 Task: Get information about  a Redfin agent in Denver, Colorado, for assistance in finding a property with mountain views and proximity to hiking trails.
Action: Mouse moved to (258, 218)
Screenshot: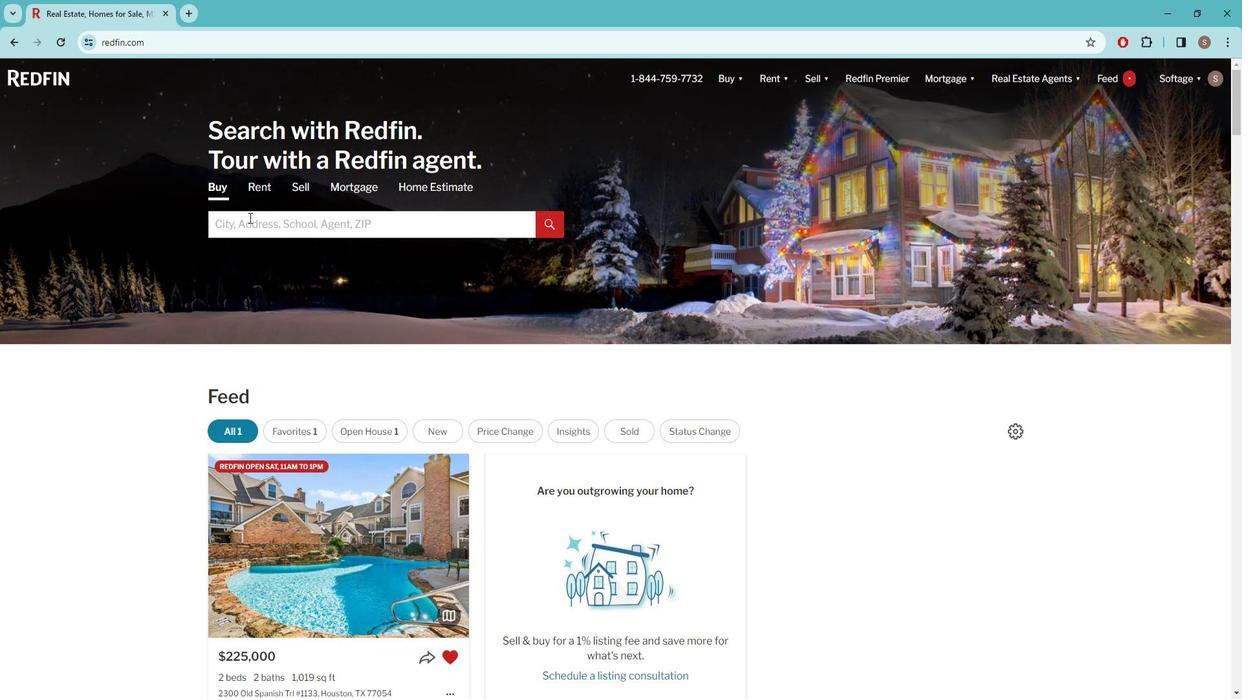 
Action: Mouse pressed left at (258, 218)
Screenshot: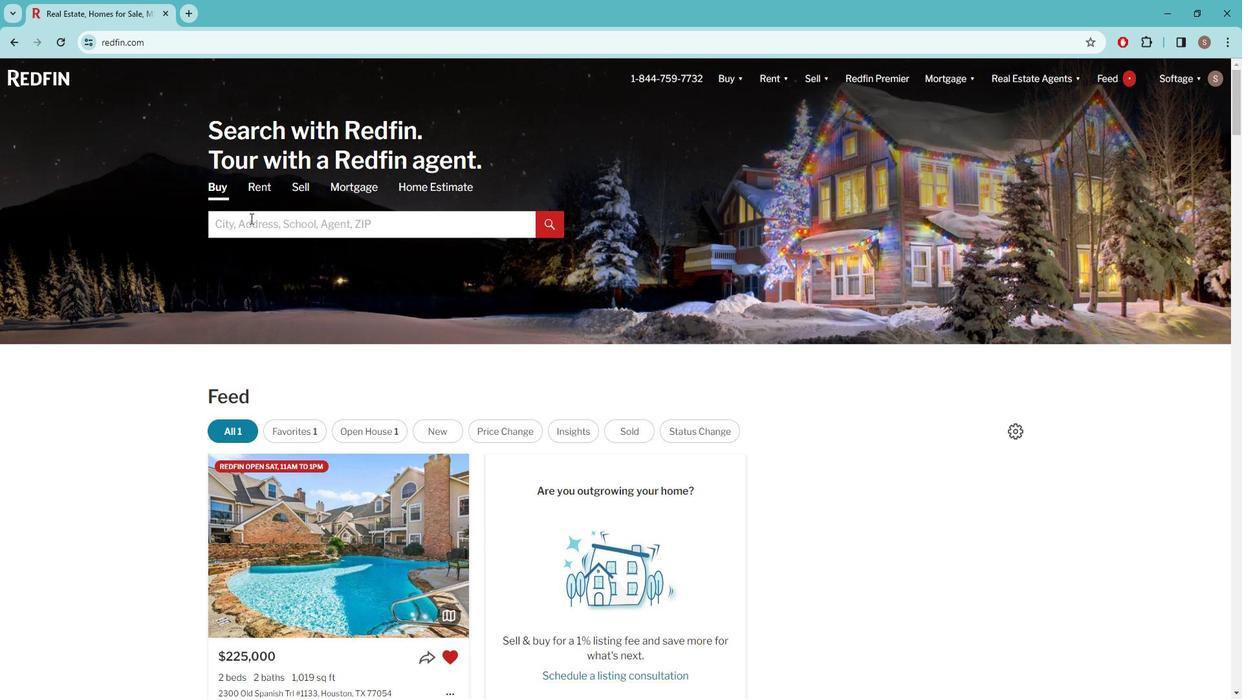 
Action: Key pressed d<Key.caps_lock>ENVER
Screenshot: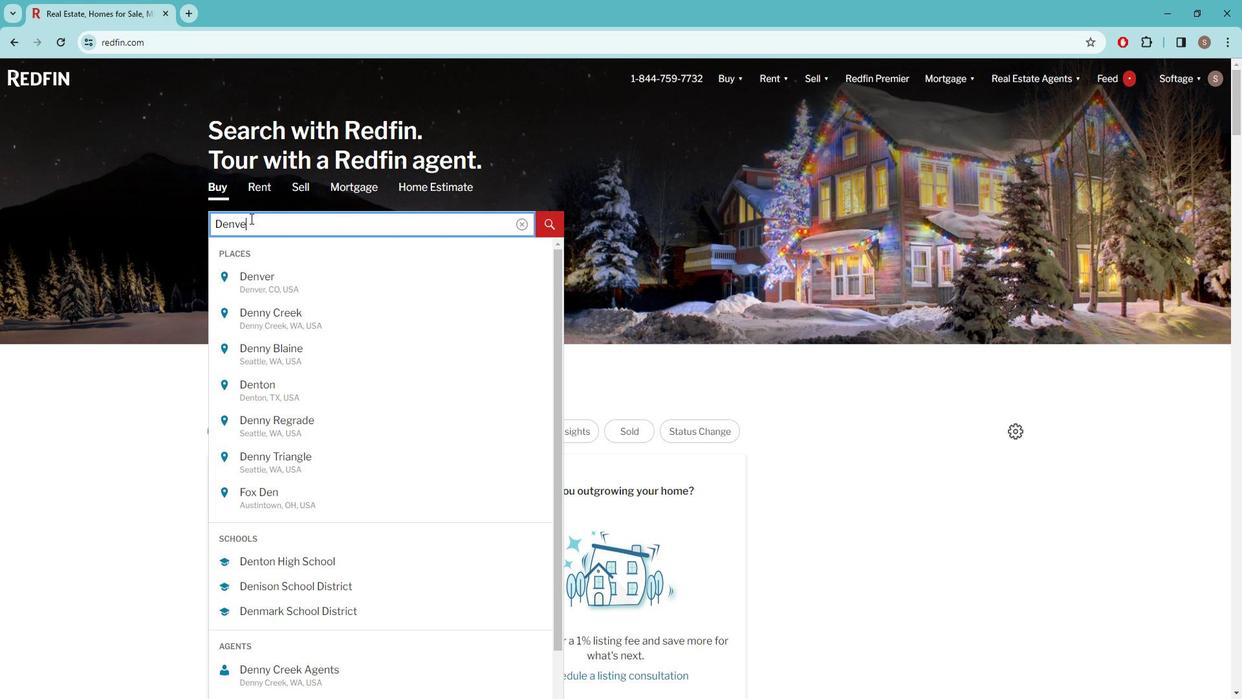
Action: Mouse moved to (271, 271)
Screenshot: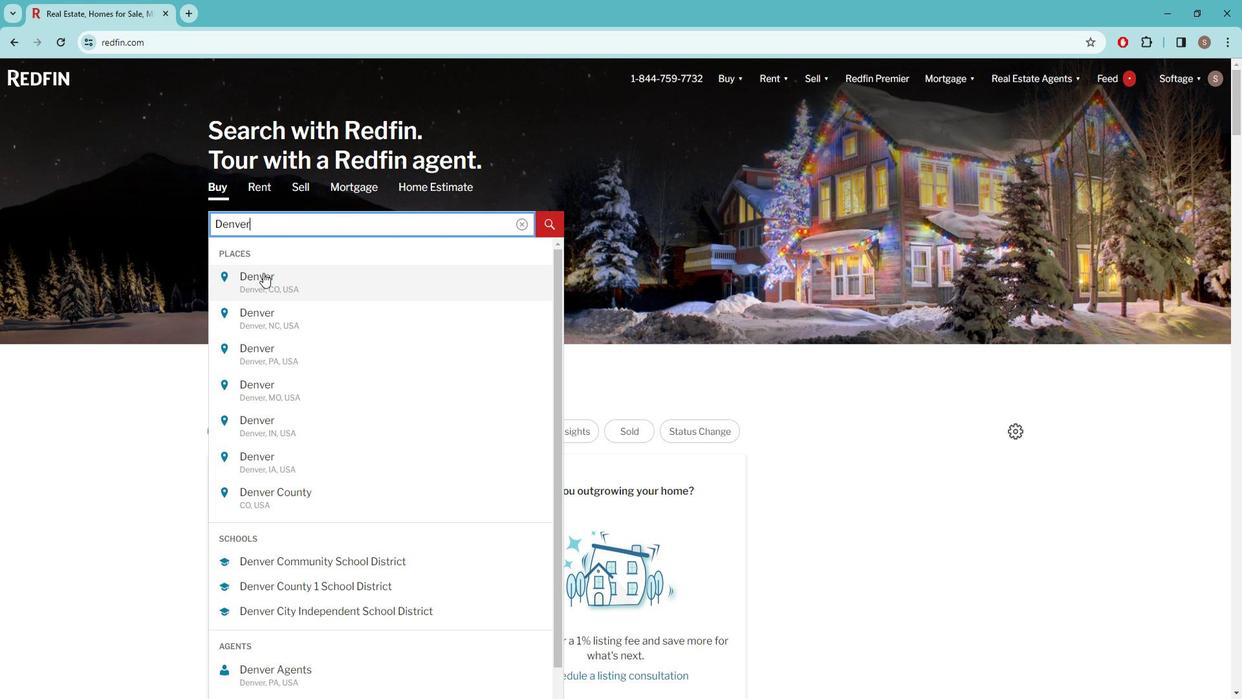 
Action: Mouse pressed left at (271, 271)
Screenshot: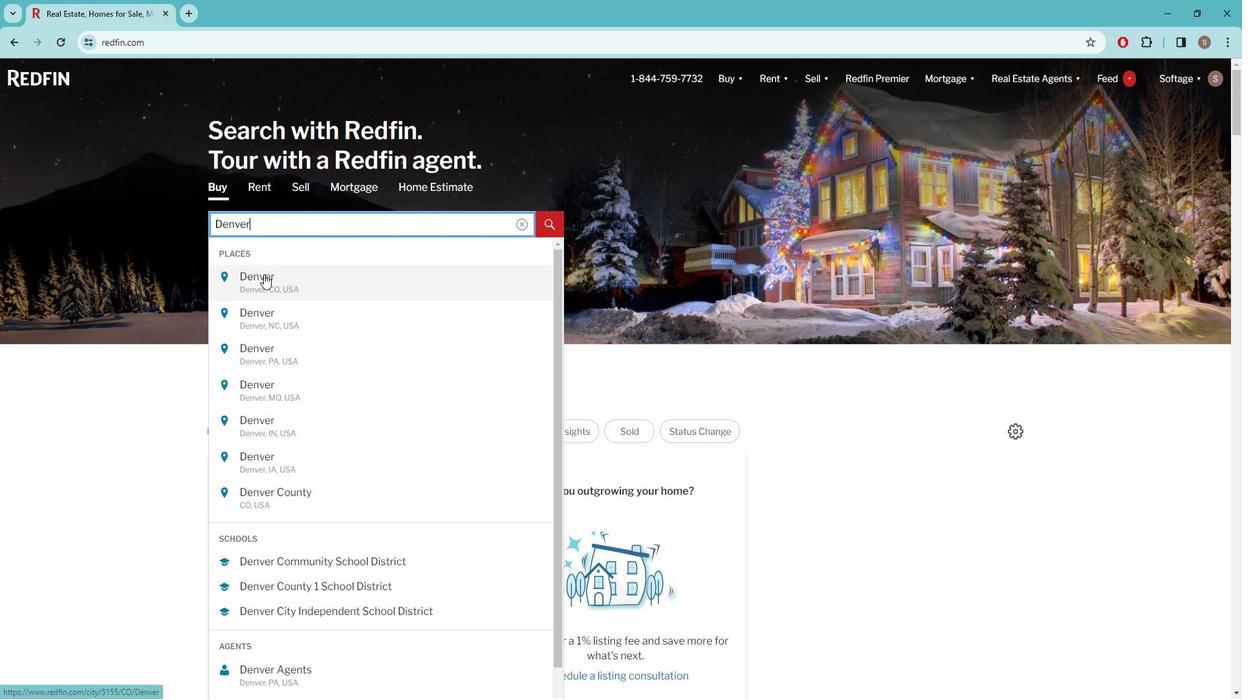 
Action: Mouse moved to (1096, 160)
Screenshot: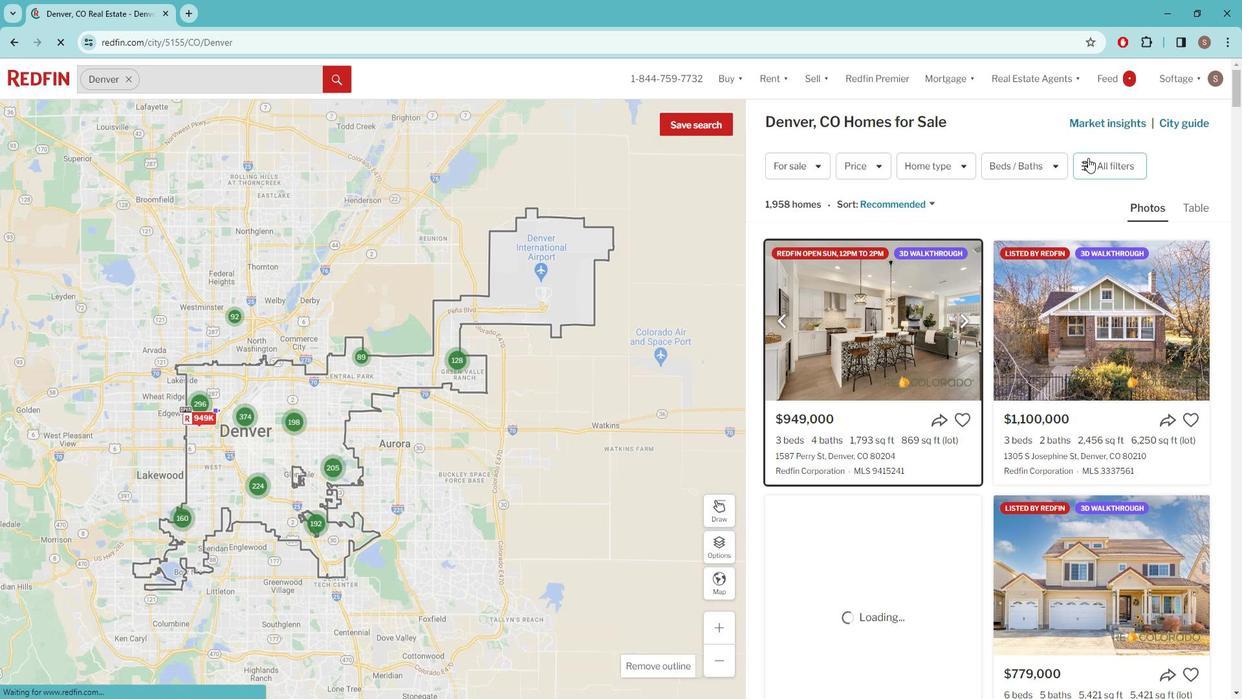 
Action: Mouse pressed left at (1096, 160)
Screenshot: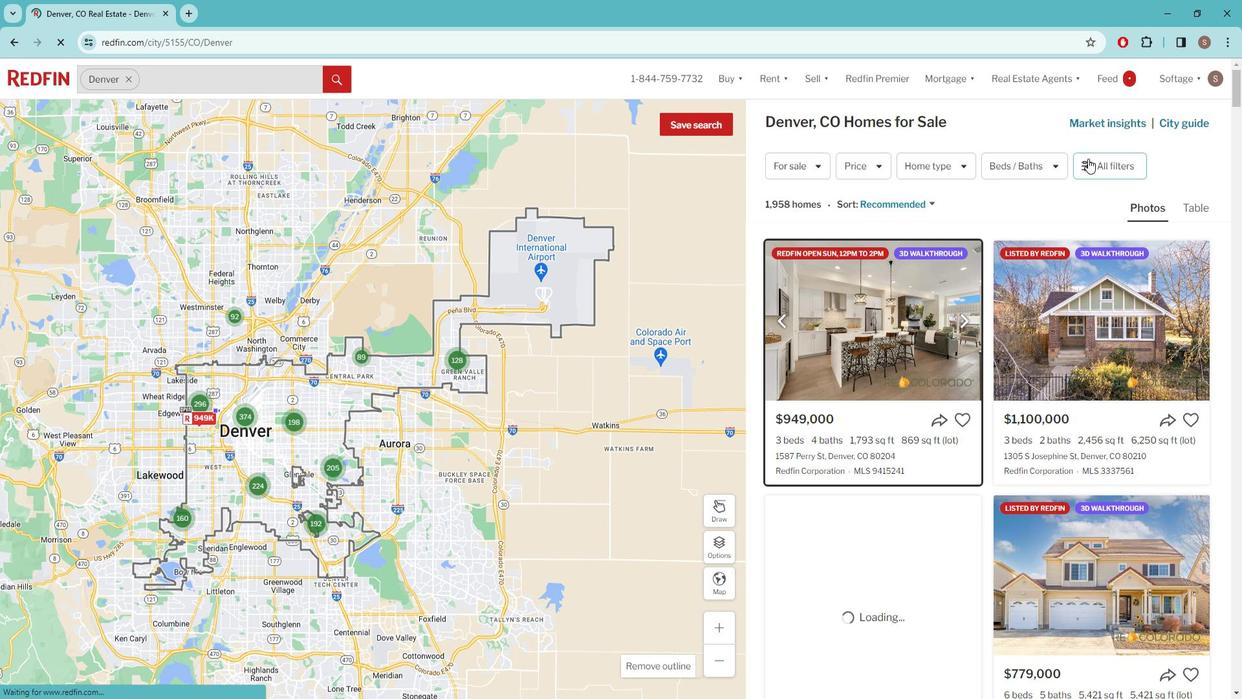 
Action: Mouse pressed left at (1096, 160)
Screenshot: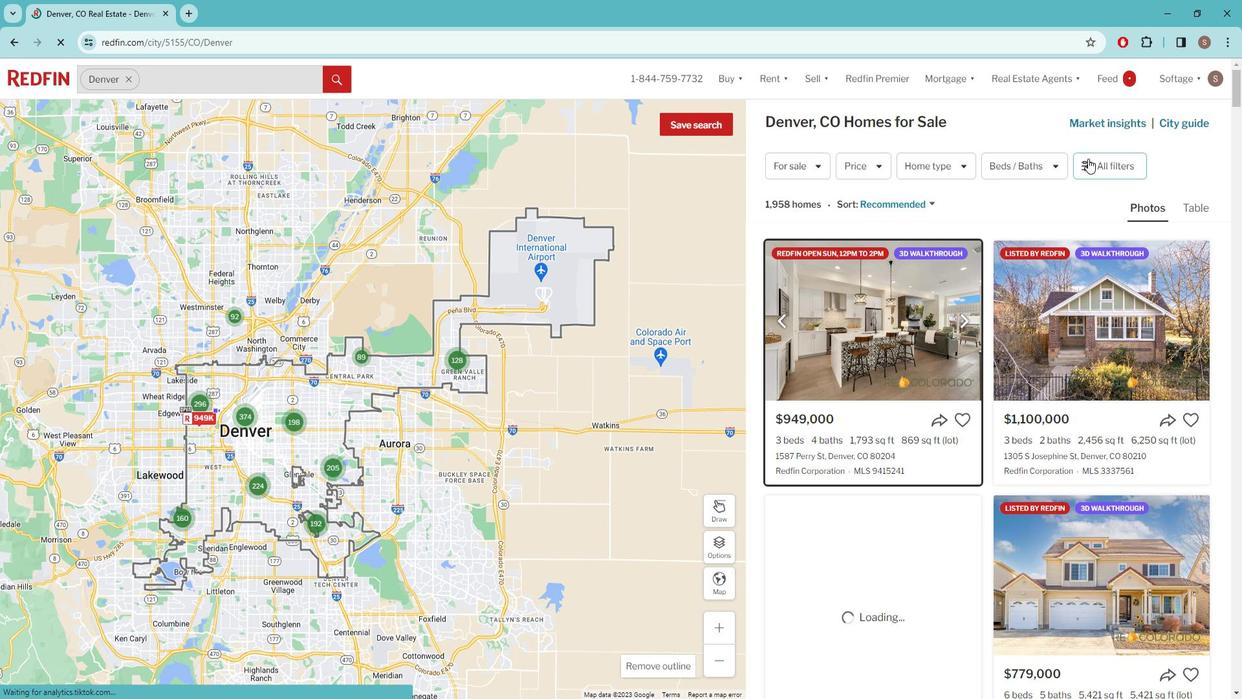 
Action: Mouse pressed left at (1096, 160)
Screenshot: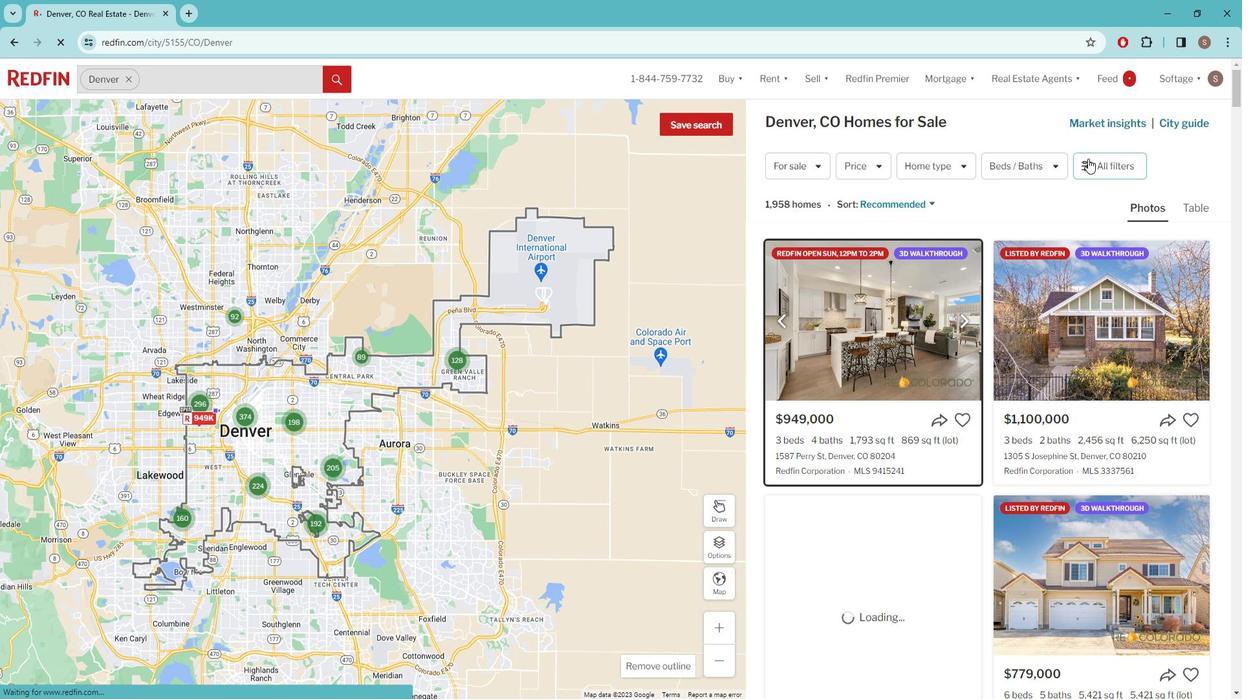 
Action: Mouse pressed left at (1096, 160)
Screenshot: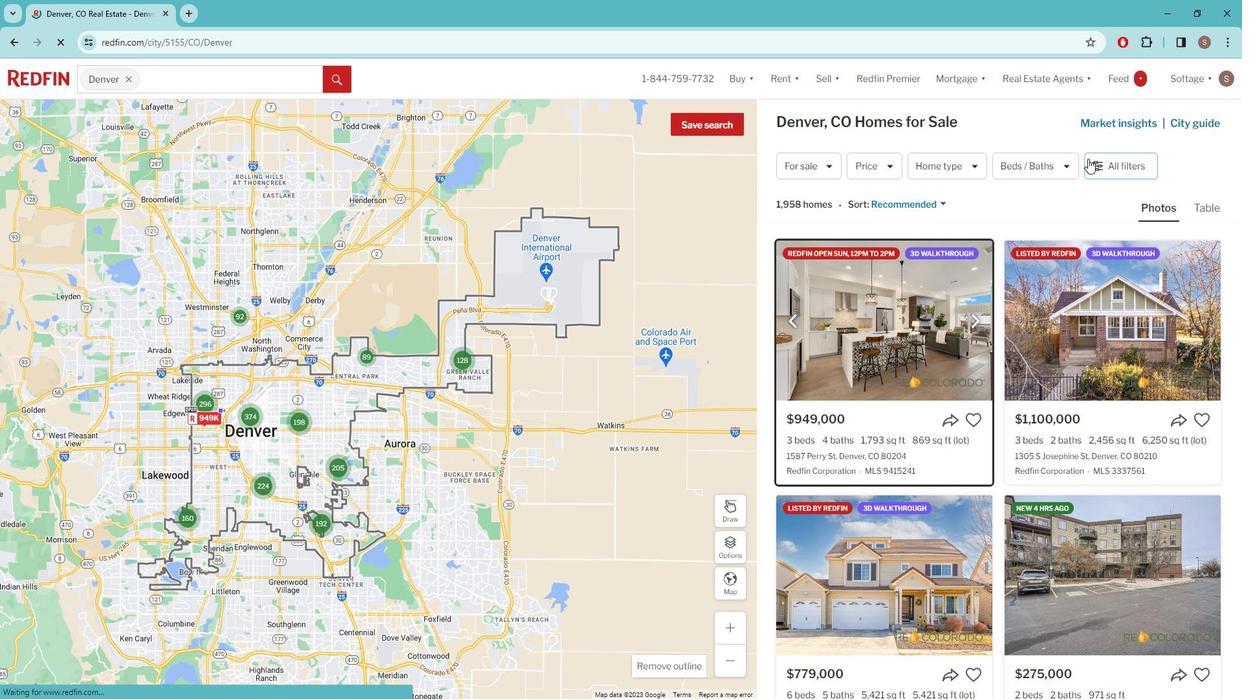 
Action: Mouse moved to (1100, 160)
Screenshot: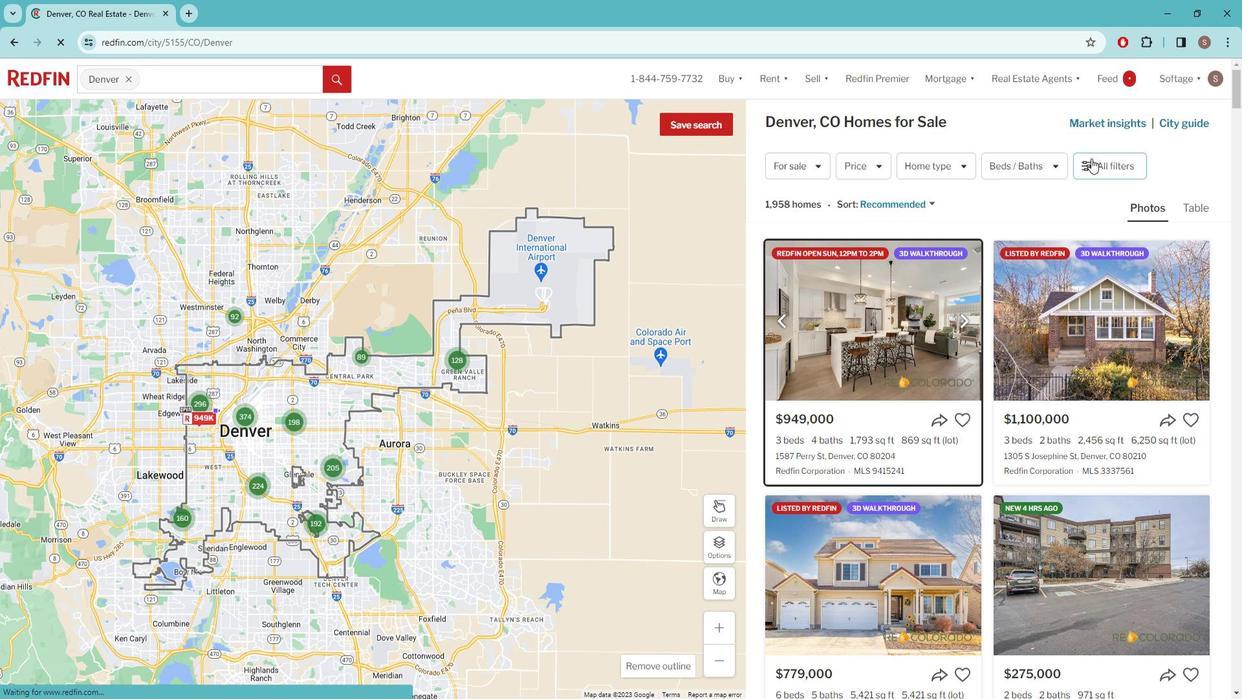 
Action: Mouse pressed left at (1100, 160)
Screenshot: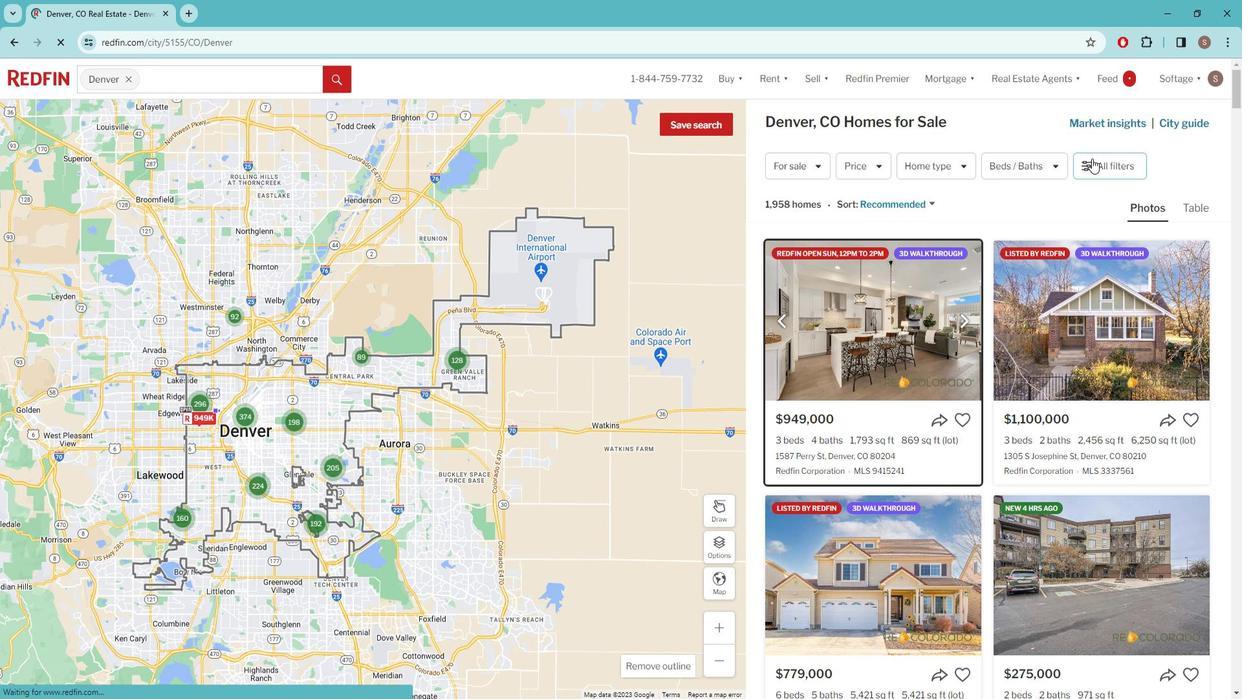 
Action: Mouse moved to (1067, 212)
Screenshot: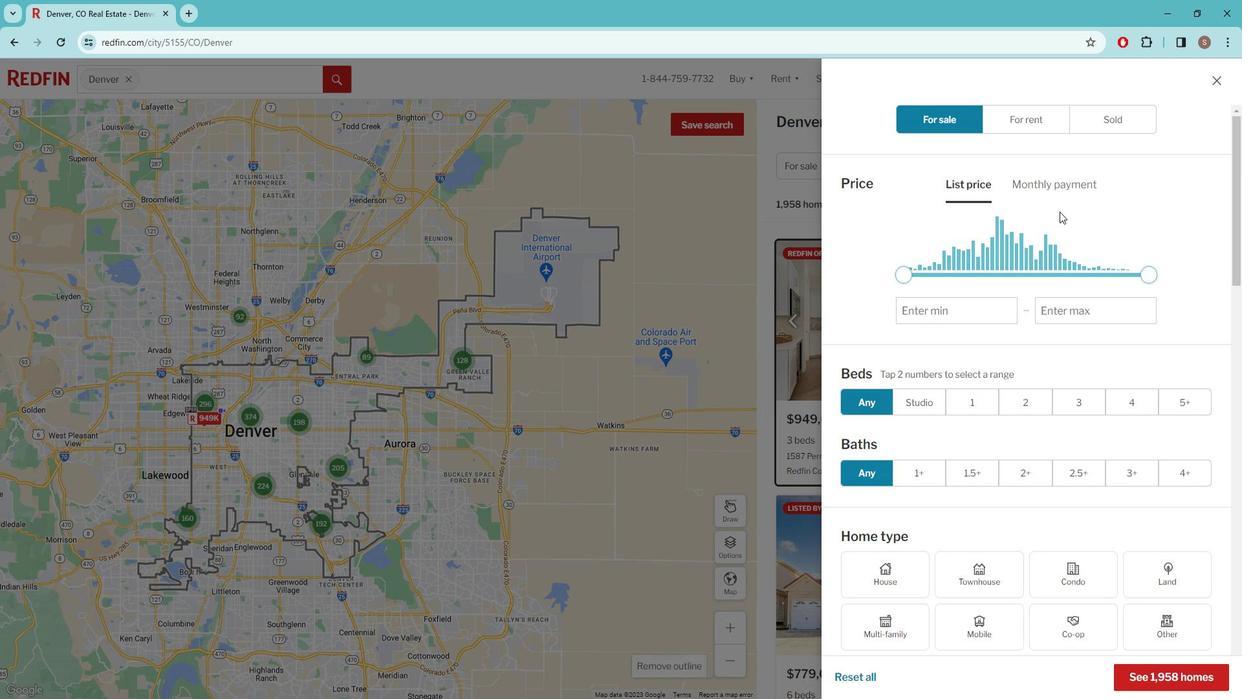 
Action: Mouse scrolled (1067, 211) with delta (0, 0)
Screenshot: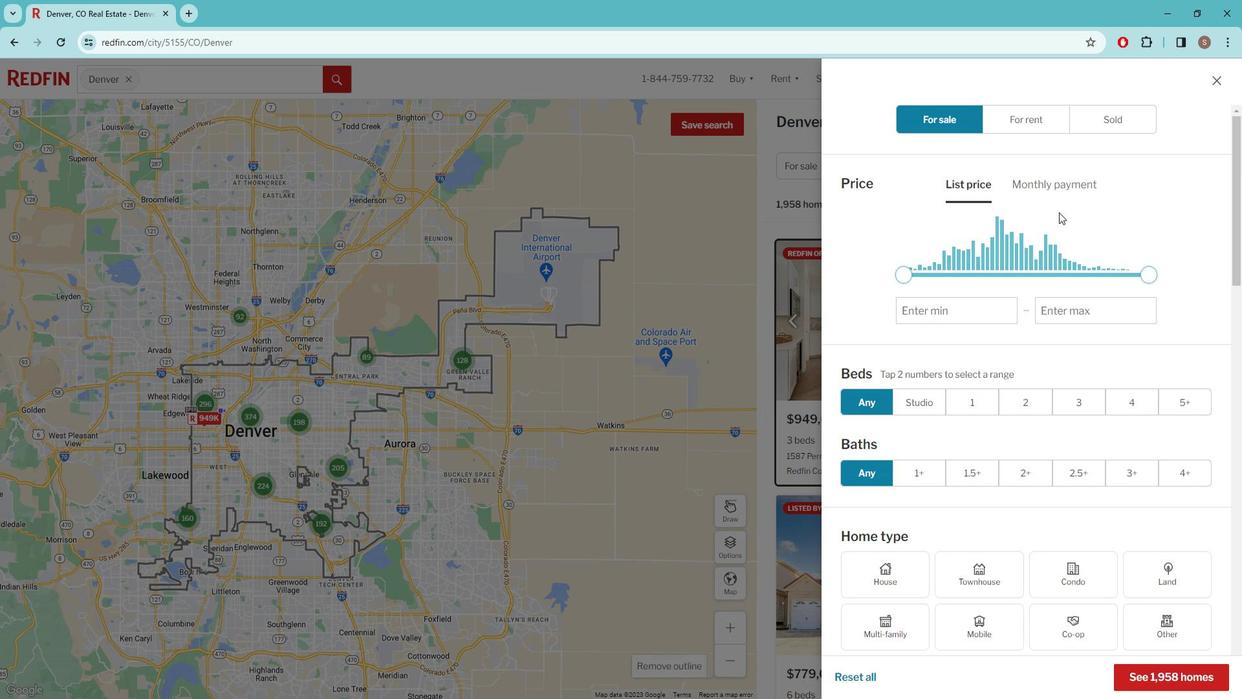 
Action: Mouse scrolled (1067, 211) with delta (0, 0)
Screenshot: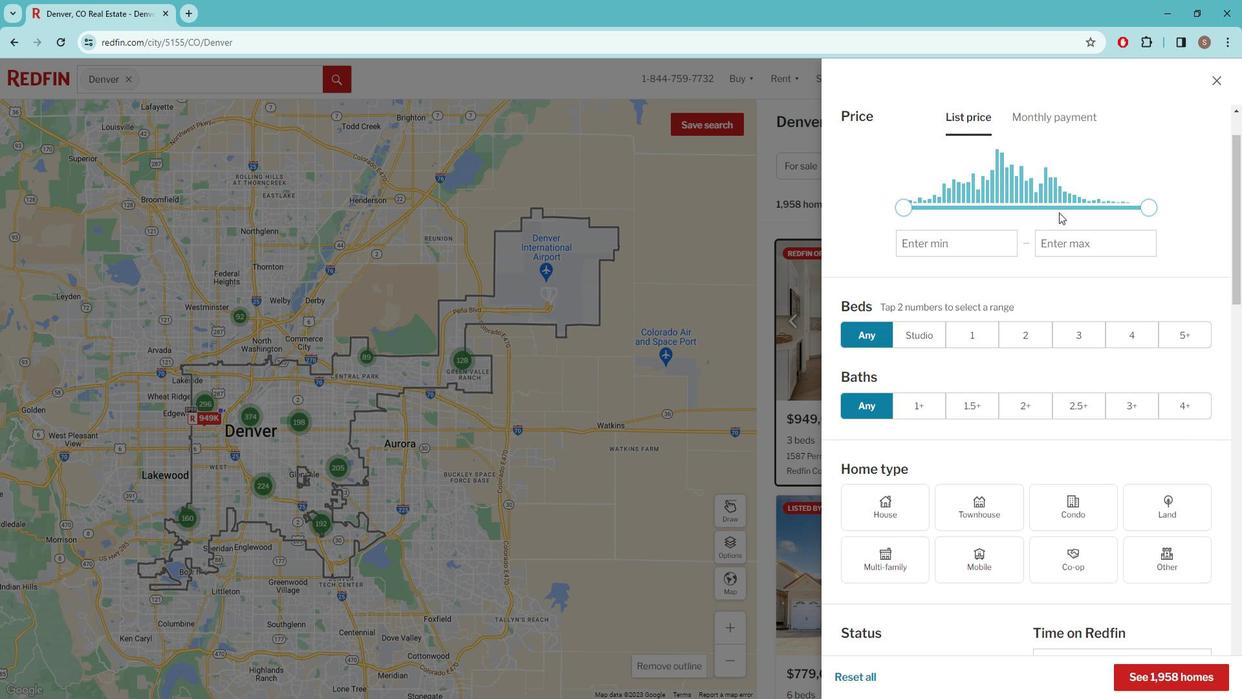 
Action: Mouse moved to (1041, 288)
Screenshot: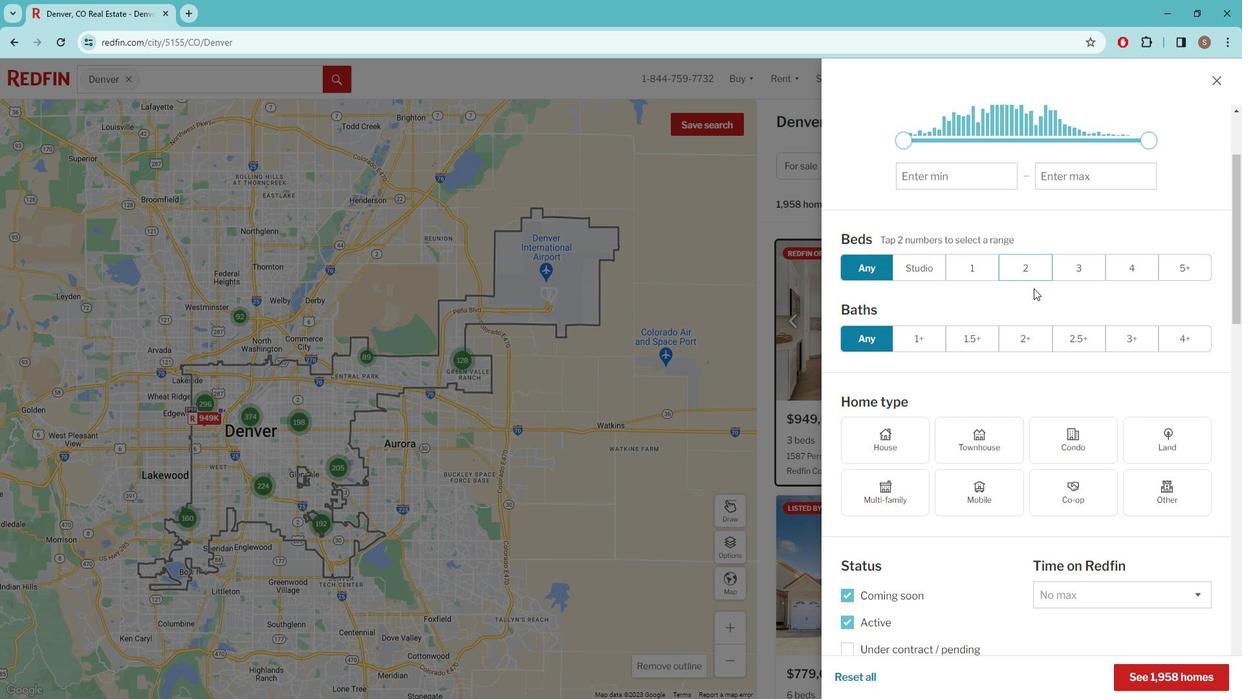 
Action: Mouse scrolled (1041, 287) with delta (0, 0)
Screenshot: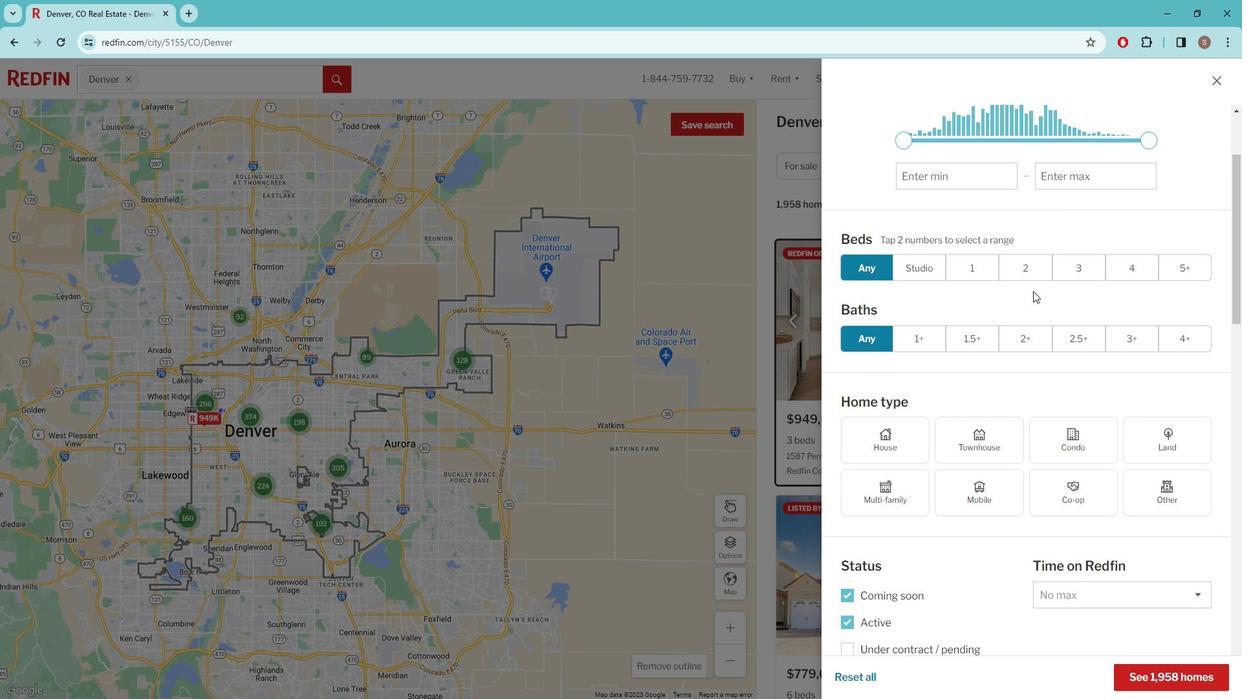 
Action: Mouse scrolled (1041, 287) with delta (0, 0)
Screenshot: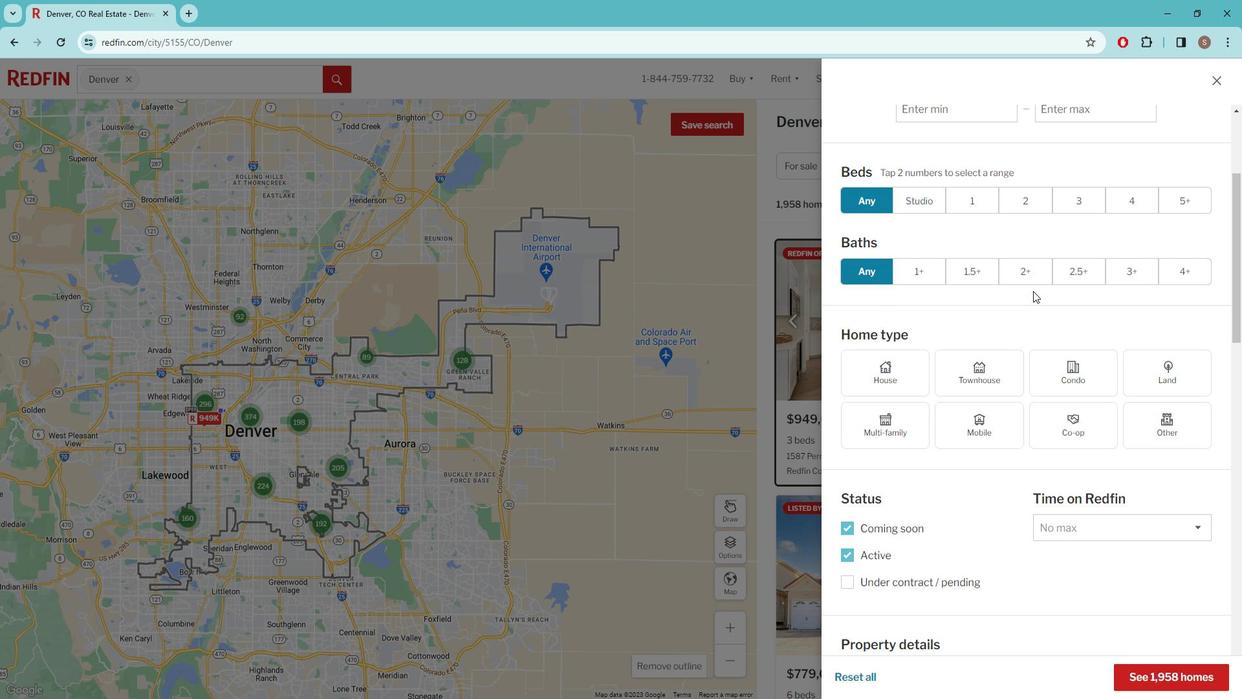 
Action: Mouse scrolled (1041, 287) with delta (0, 0)
Screenshot: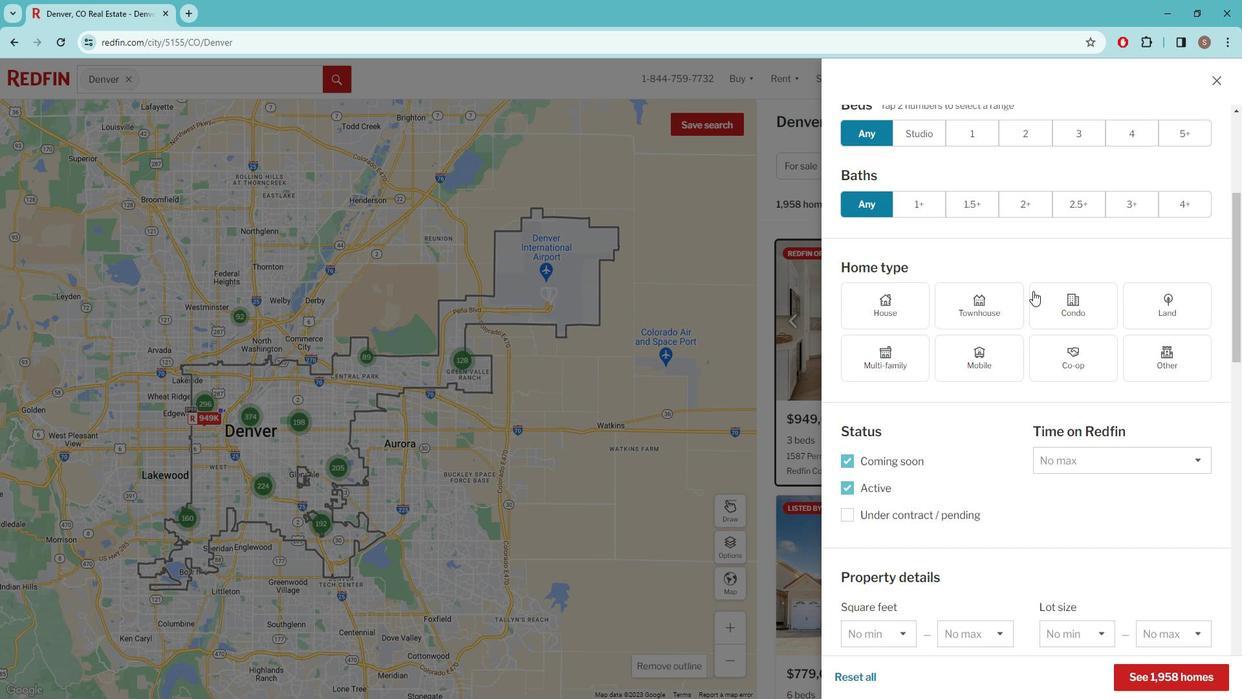 
Action: Mouse scrolled (1041, 287) with delta (0, 0)
Screenshot: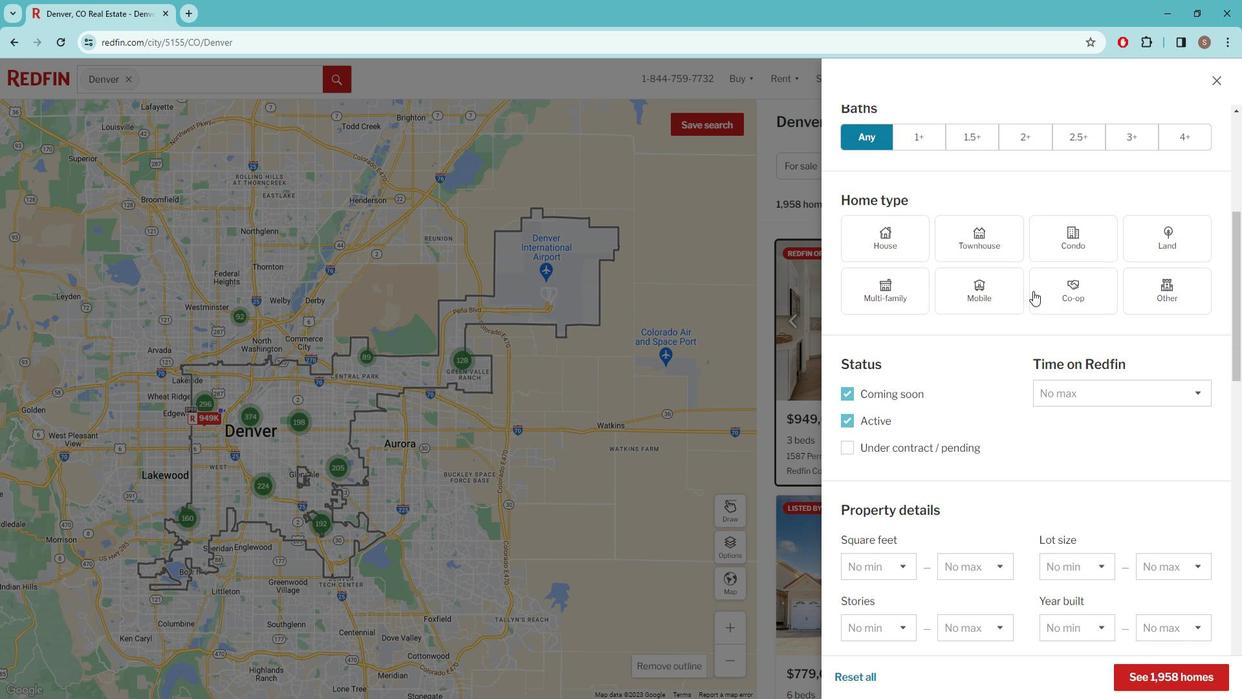 
Action: Mouse scrolled (1041, 287) with delta (0, 0)
Screenshot: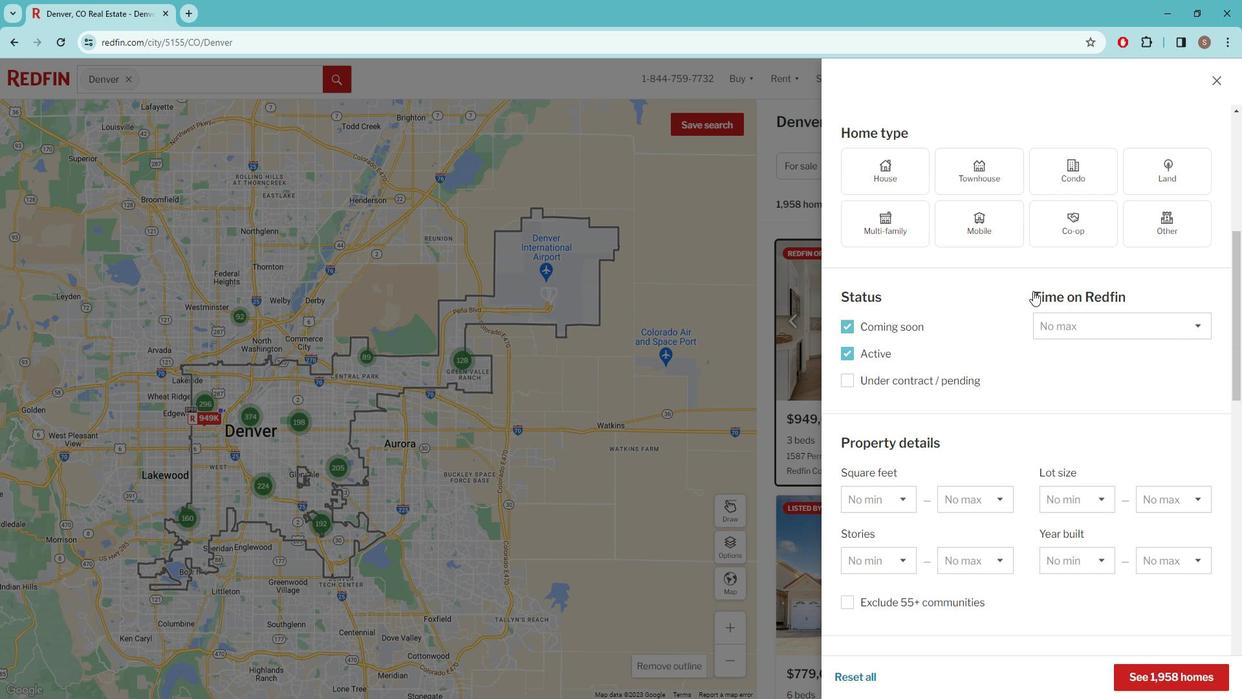 
Action: Mouse scrolled (1041, 287) with delta (0, 0)
Screenshot: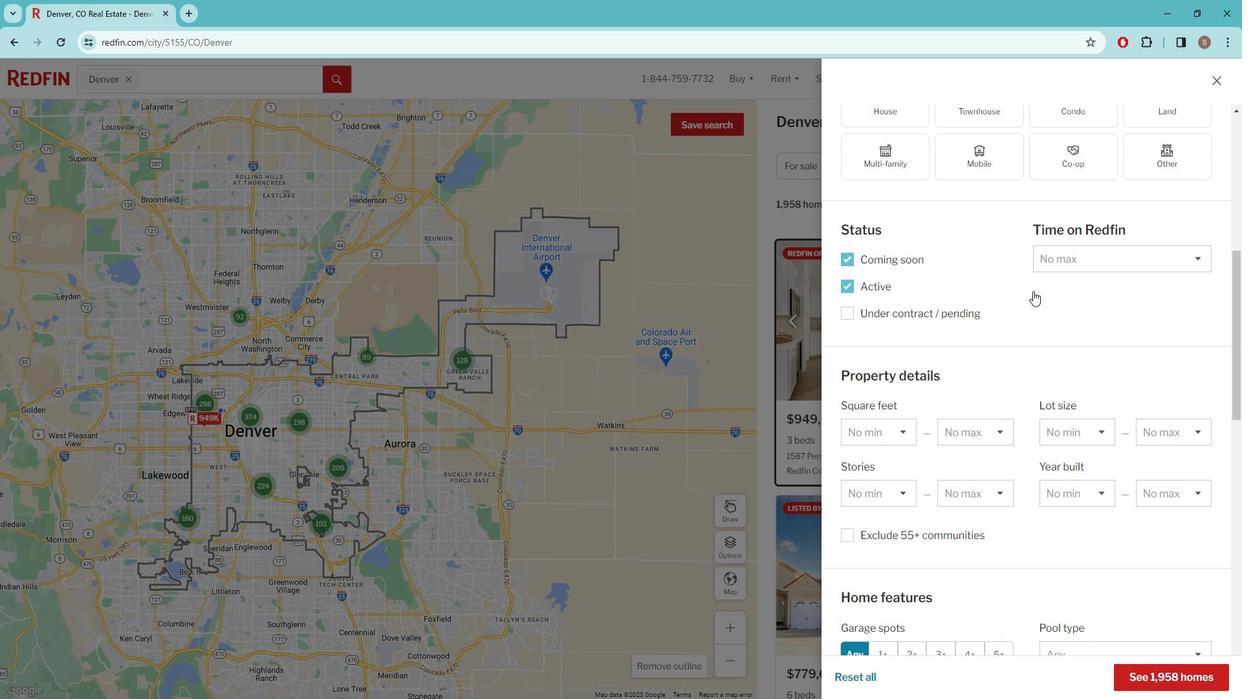 
Action: Mouse scrolled (1041, 287) with delta (0, 0)
Screenshot: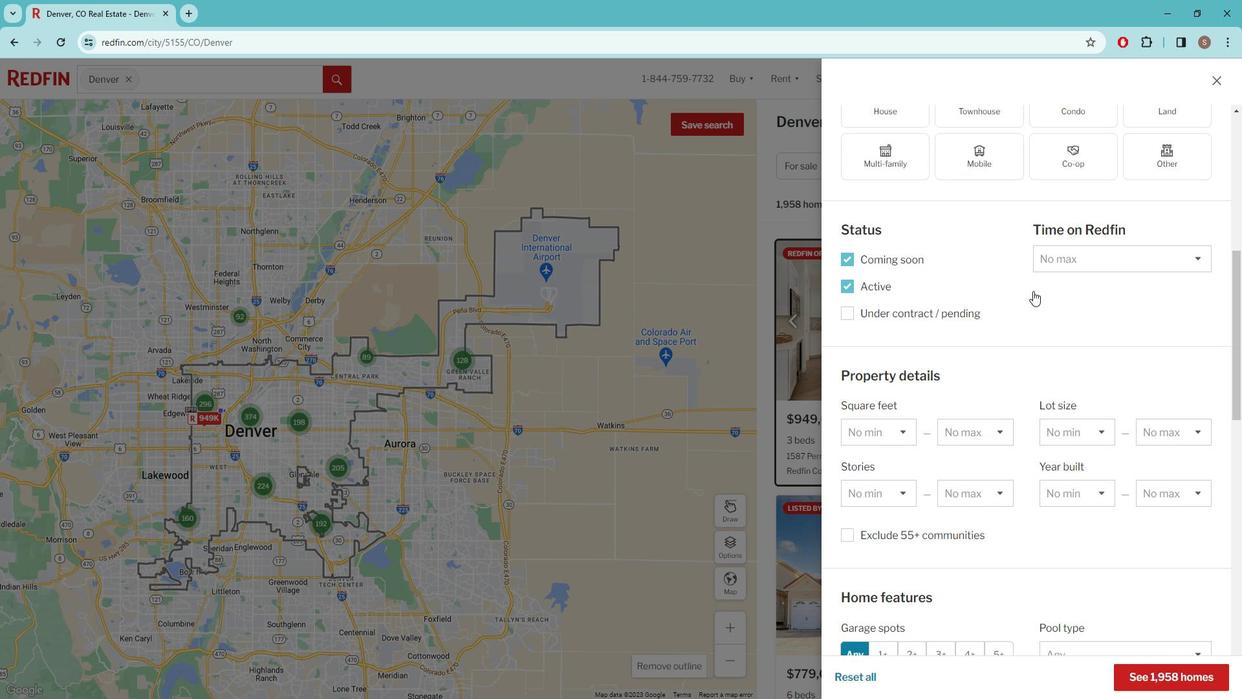 
Action: Mouse scrolled (1041, 287) with delta (0, 0)
Screenshot: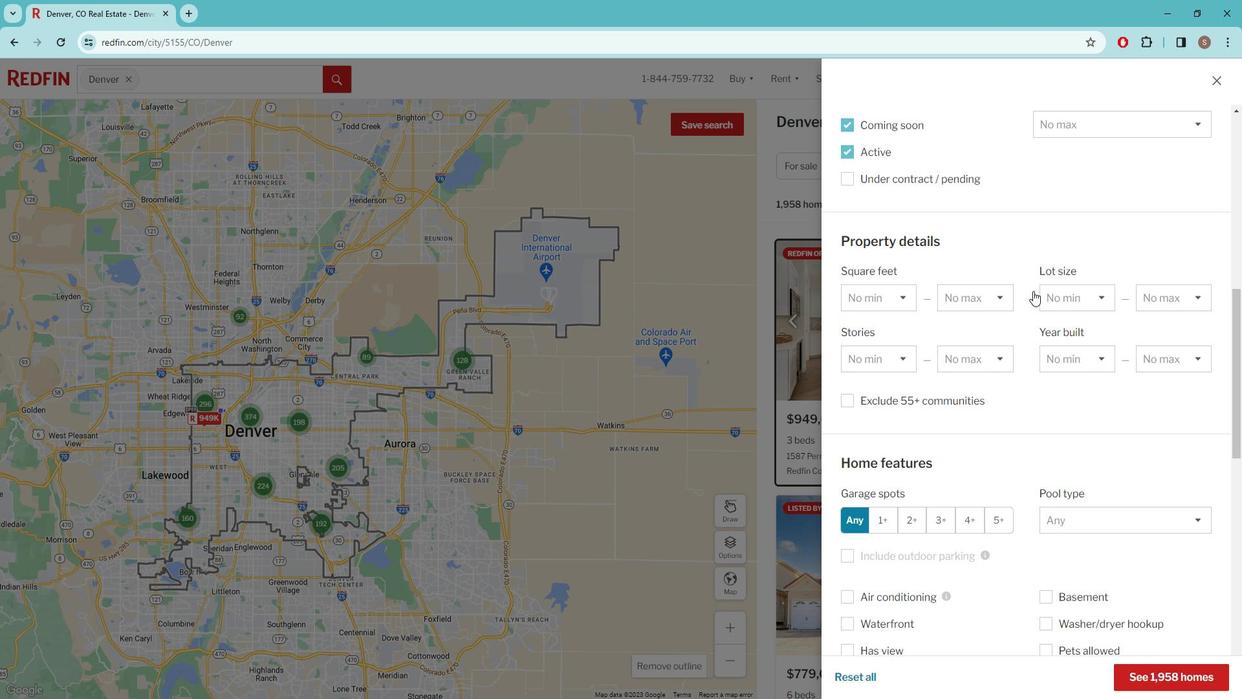 
Action: Mouse scrolled (1041, 287) with delta (0, 0)
Screenshot: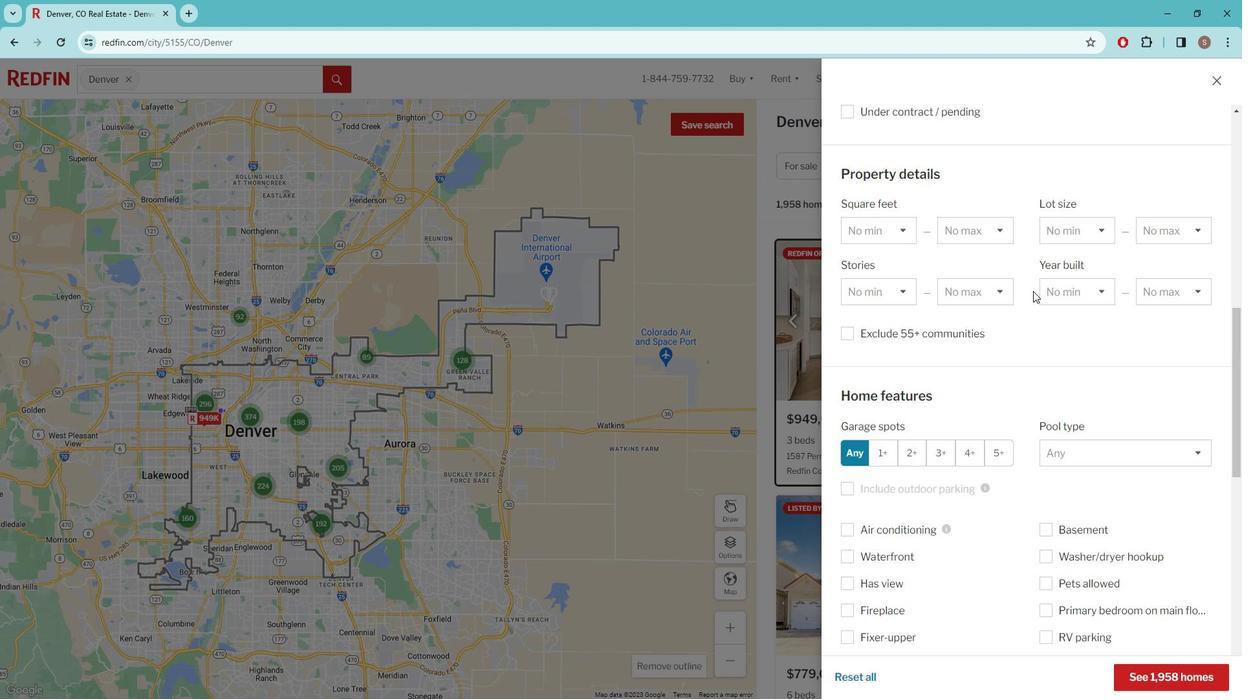 
Action: Mouse scrolled (1041, 287) with delta (0, 0)
Screenshot: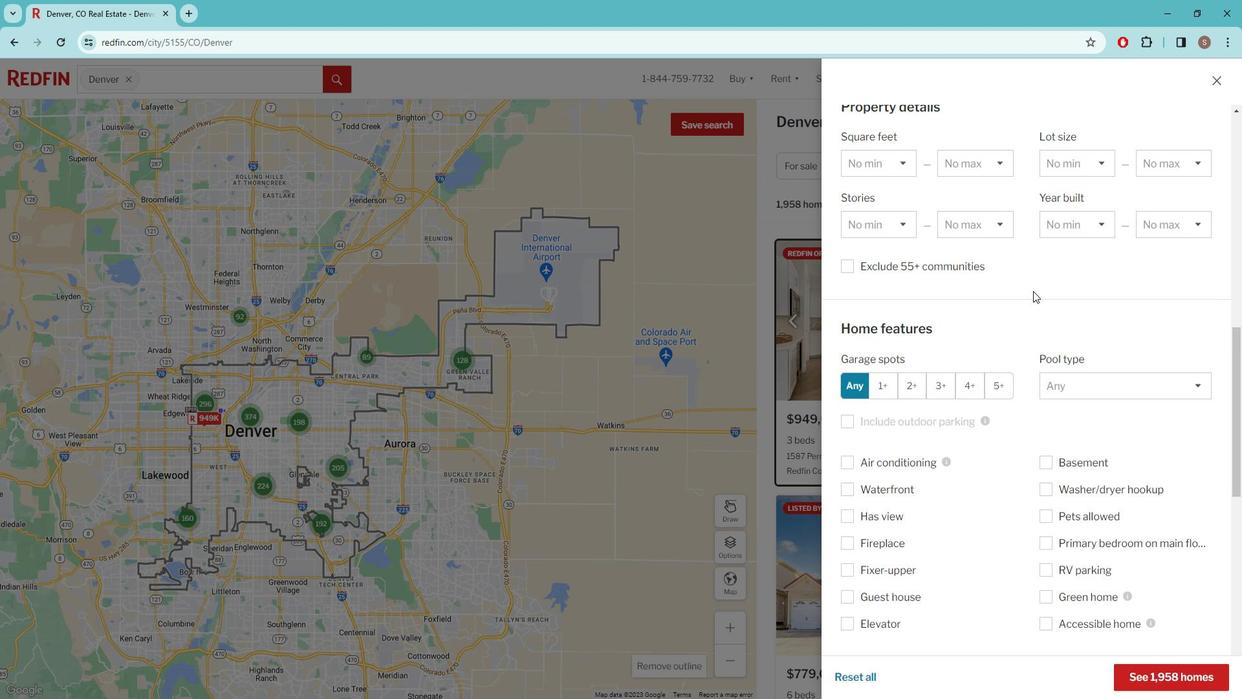 
Action: Mouse moved to (1020, 289)
Screenshot: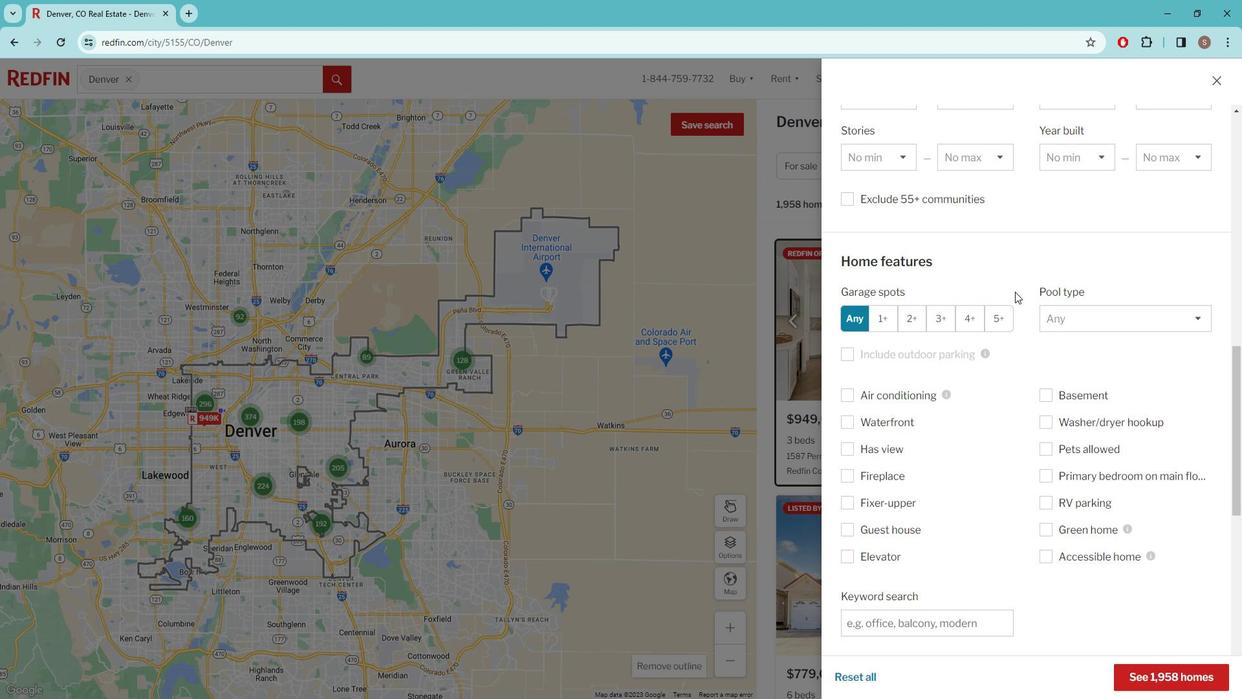 
Action: Mouse scrolled (1020, 288) with delta (0, 0)
Screenshot: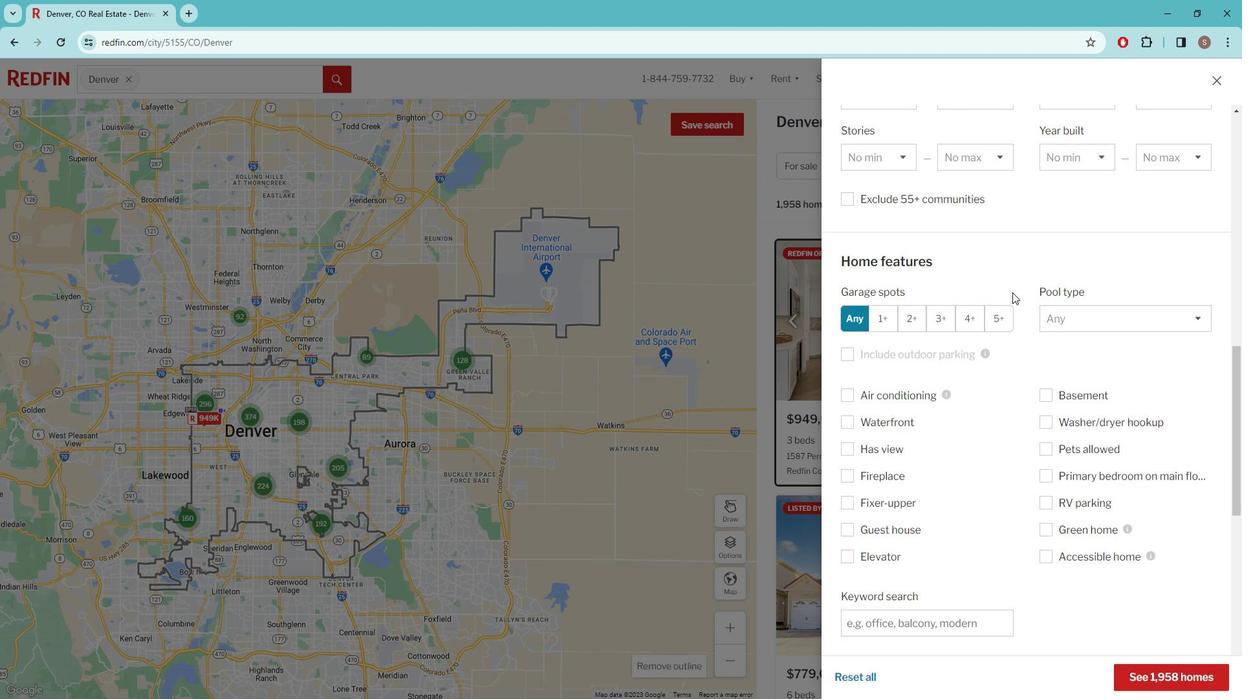 
Action: Mouse moved to (1018, 292)
Screenshot: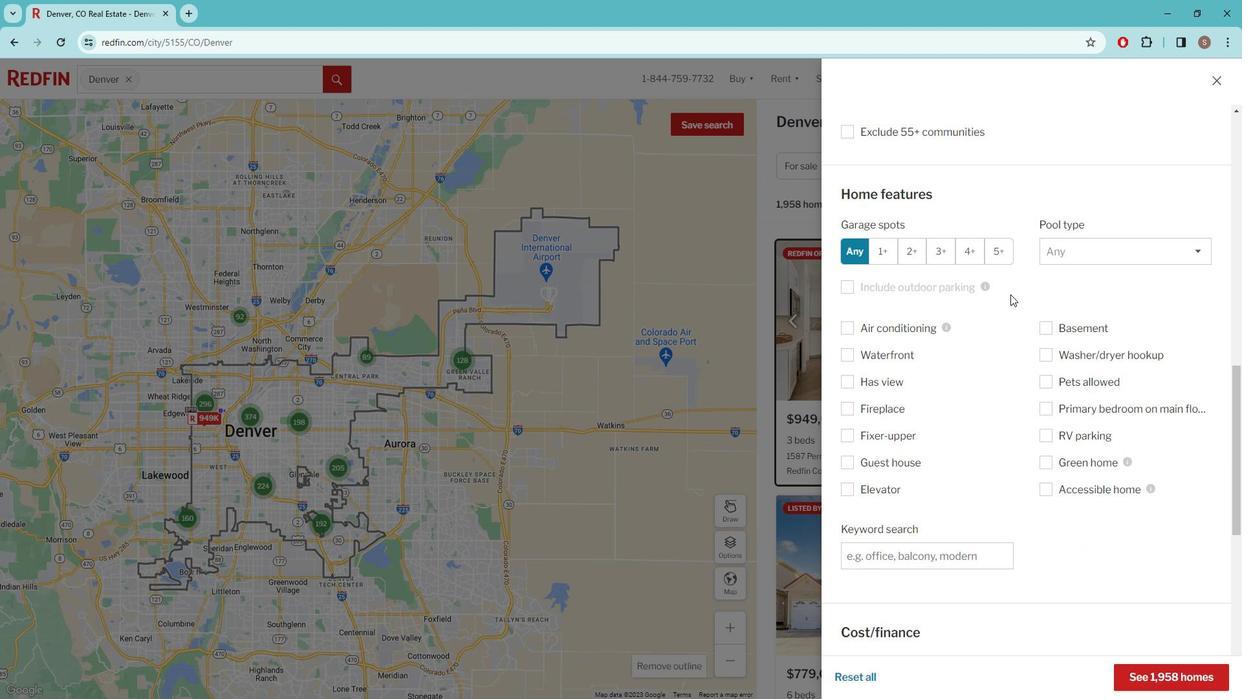 
Action: Mouse scrolled (1018, 291) with delta (0, 0)
Screenshot: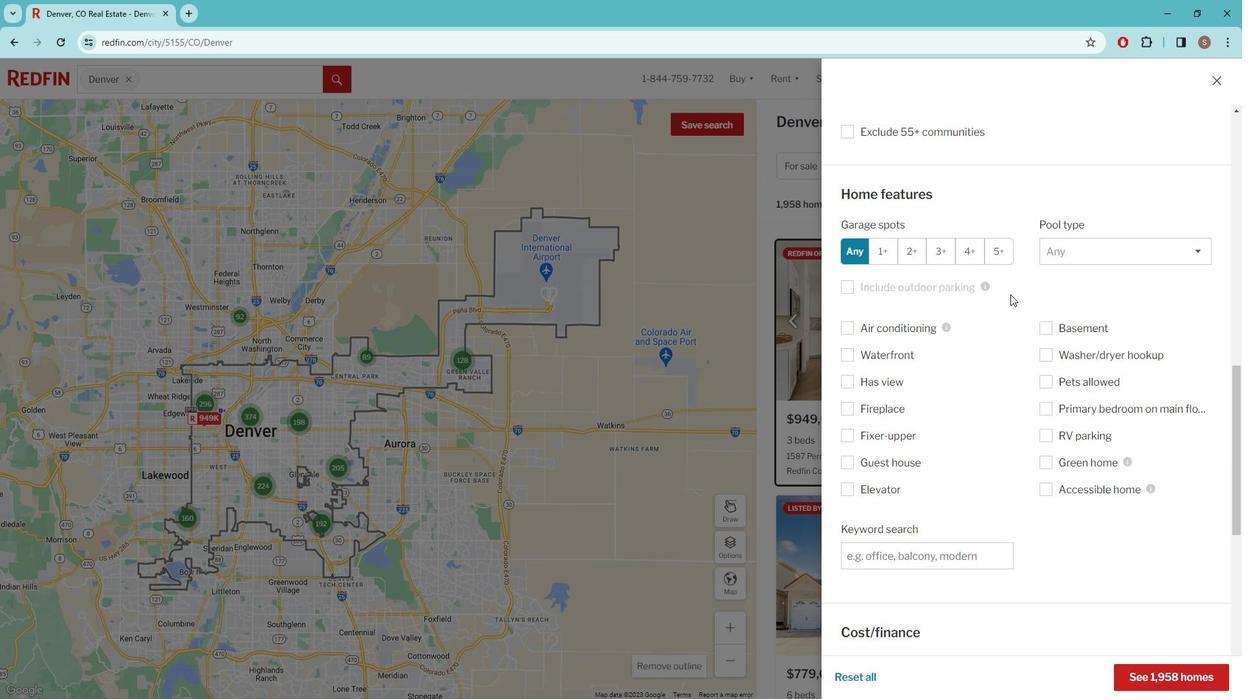 
Action: Mouse moved to (1002, 337)
Screenshot: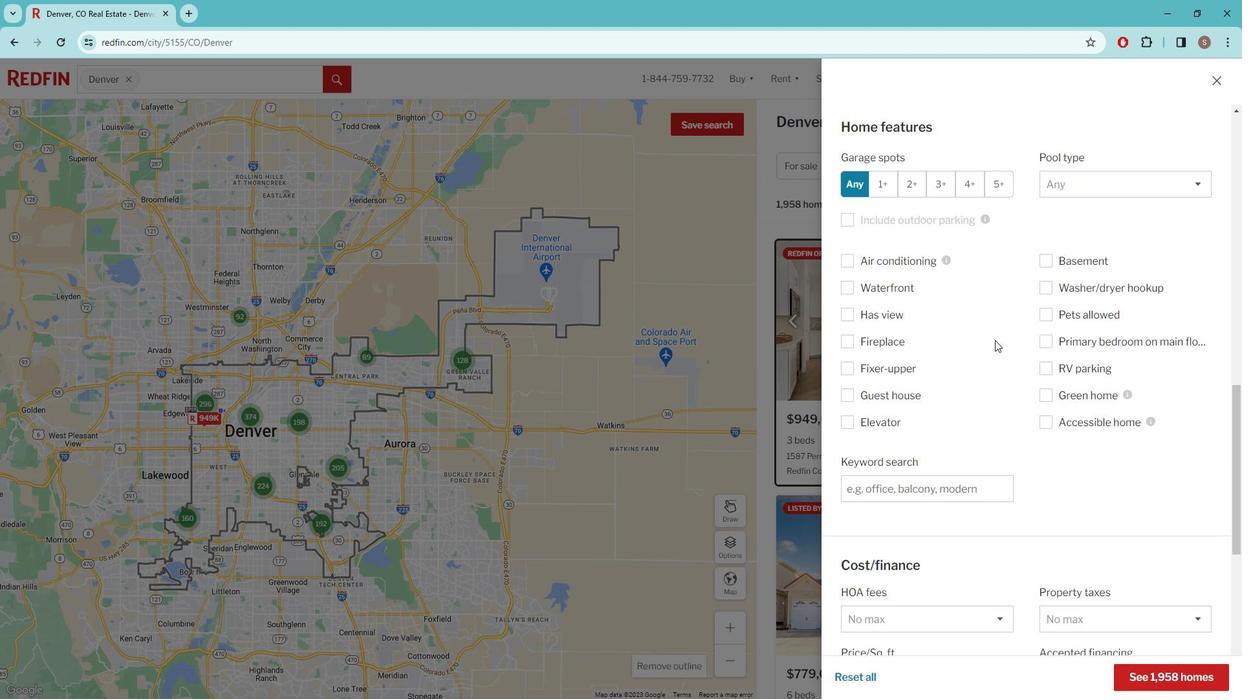 
Action: Mouse scrolled (1002, 337) with delta (0, 0)
Screenshot: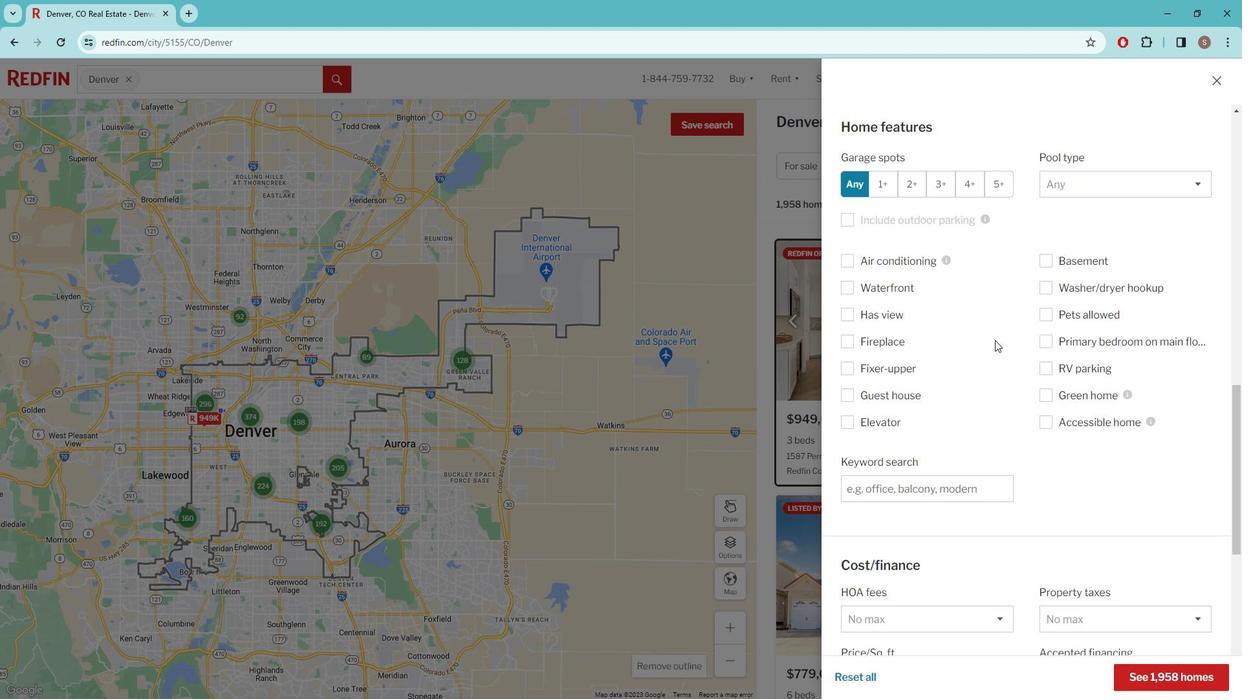 
Action: Mouse moved to (1002, 339)
Screenshot: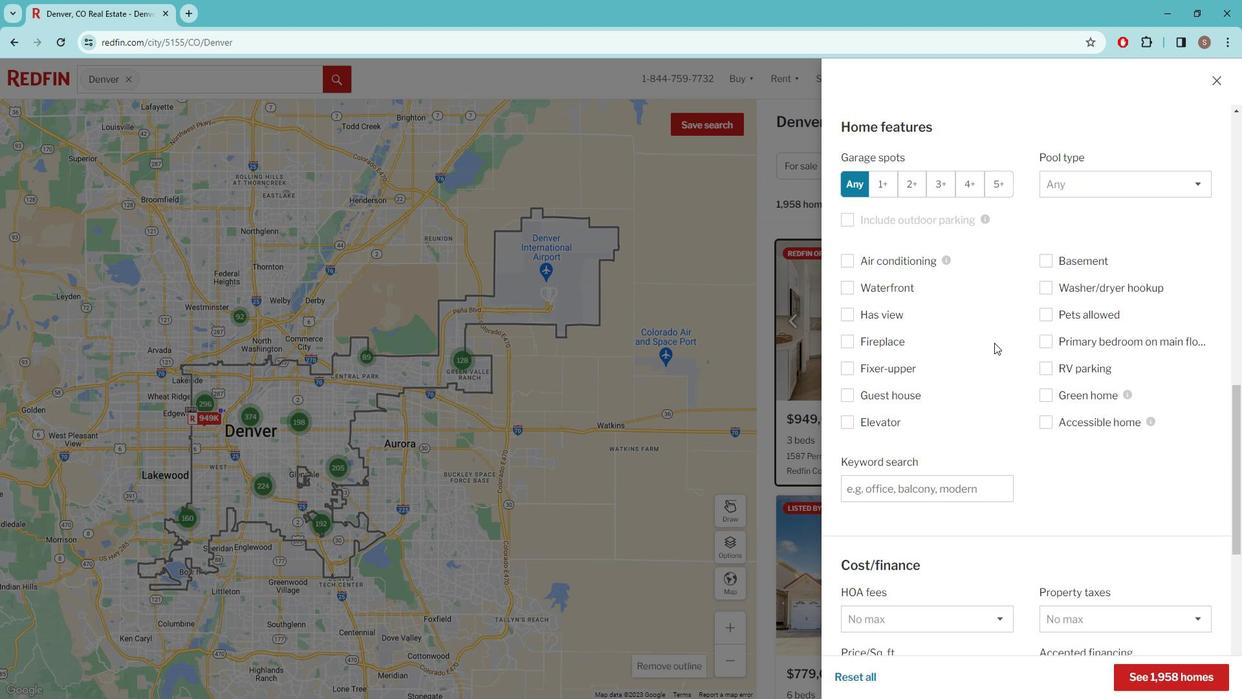 
Action: Mouse scrolled (1002, 338) with delta (0, 0)
Screenshot: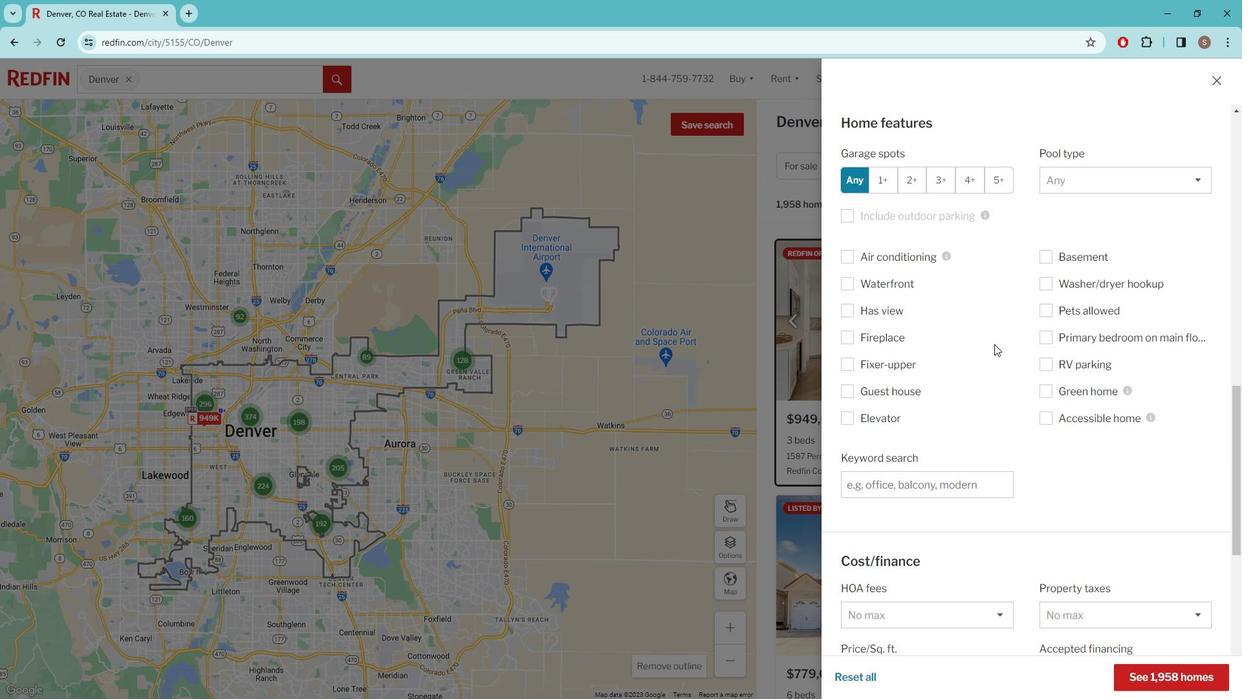 
Action: Mouse moved to (945, 357)
Screenshot: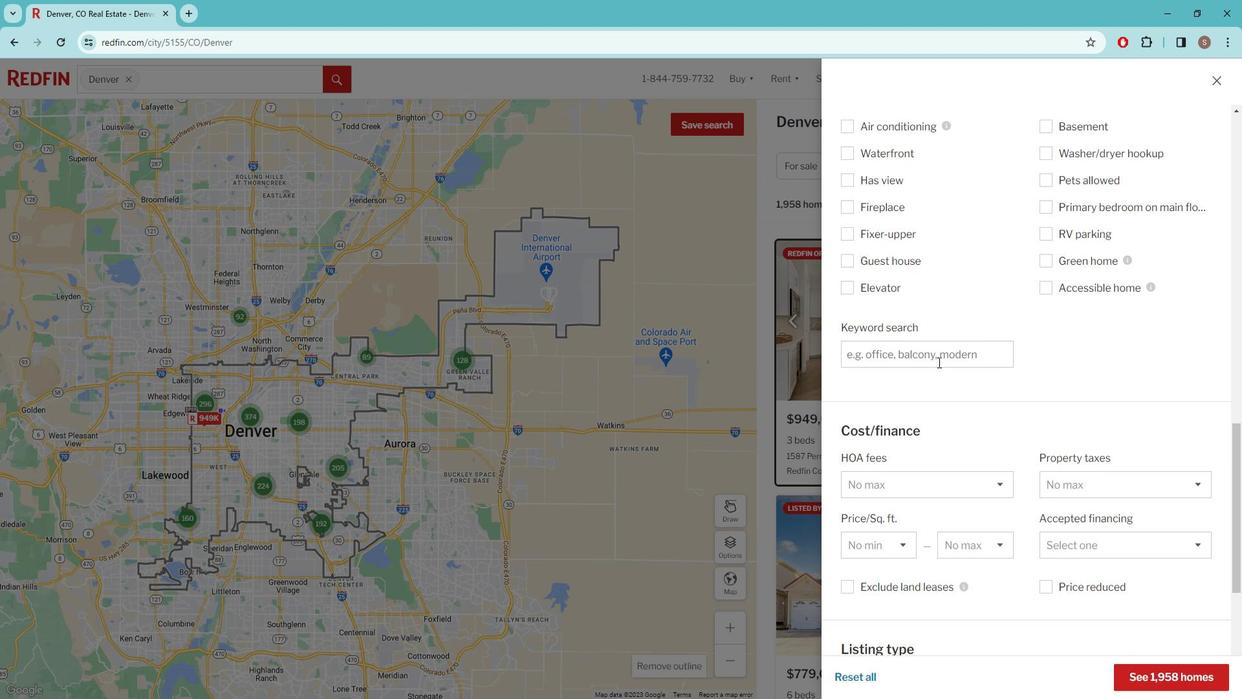 
Action: Mouse pressed left at (945, 357)
Screenshot: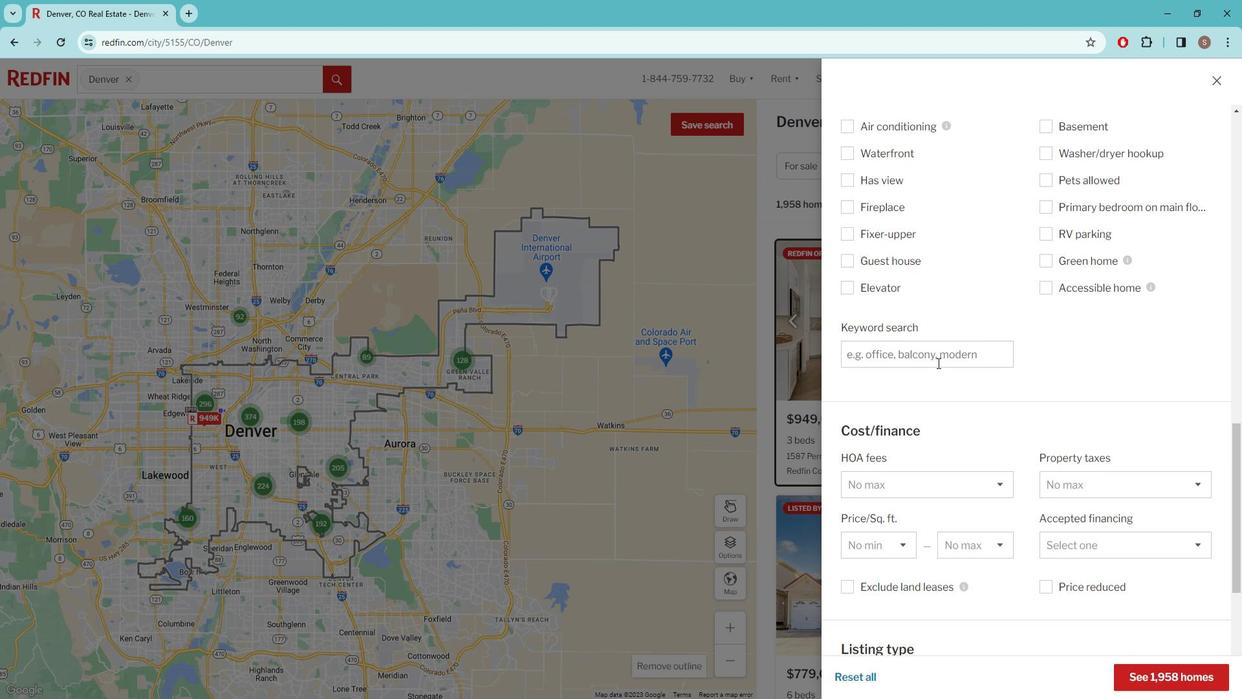 
Action: Key pressed MOUNTAIN<Key.space>VIEW<Key.space>AND<Key.space>PROXIMITY<Key.space>TO<Key.space>HIKING<Key.space>TRAILS
Screenshot: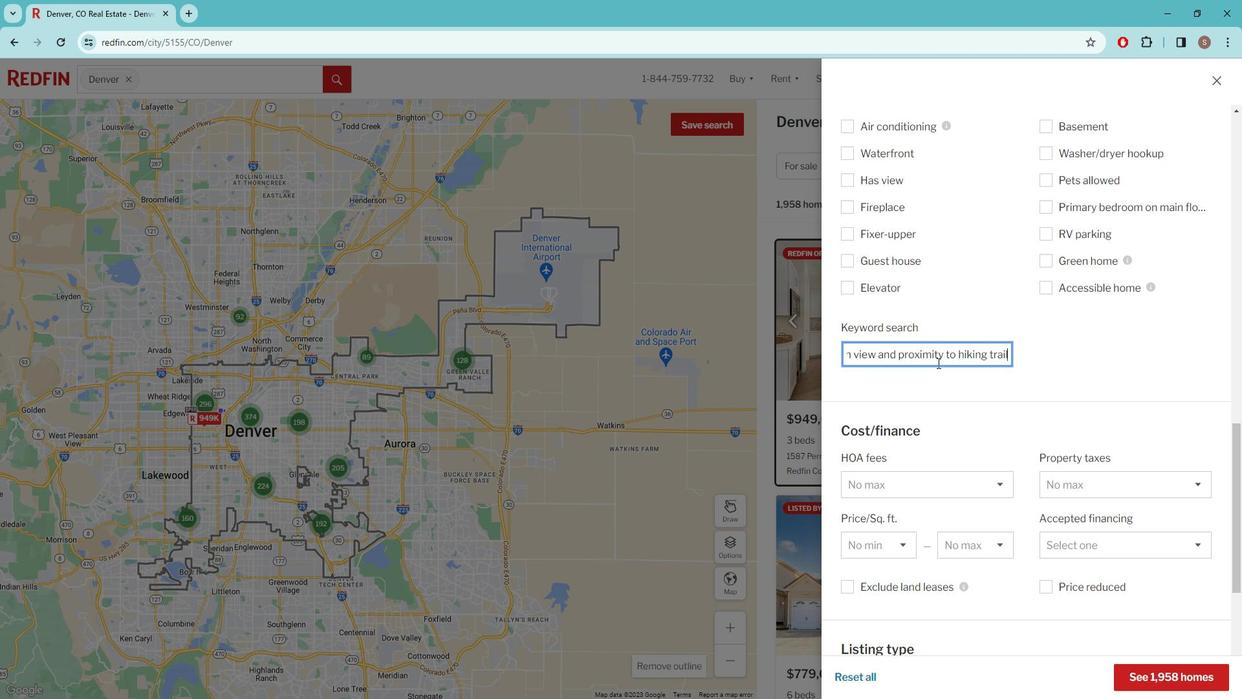 
Action: Mouse scrolled (945, 356) with delta (0, 0)
Screenshot: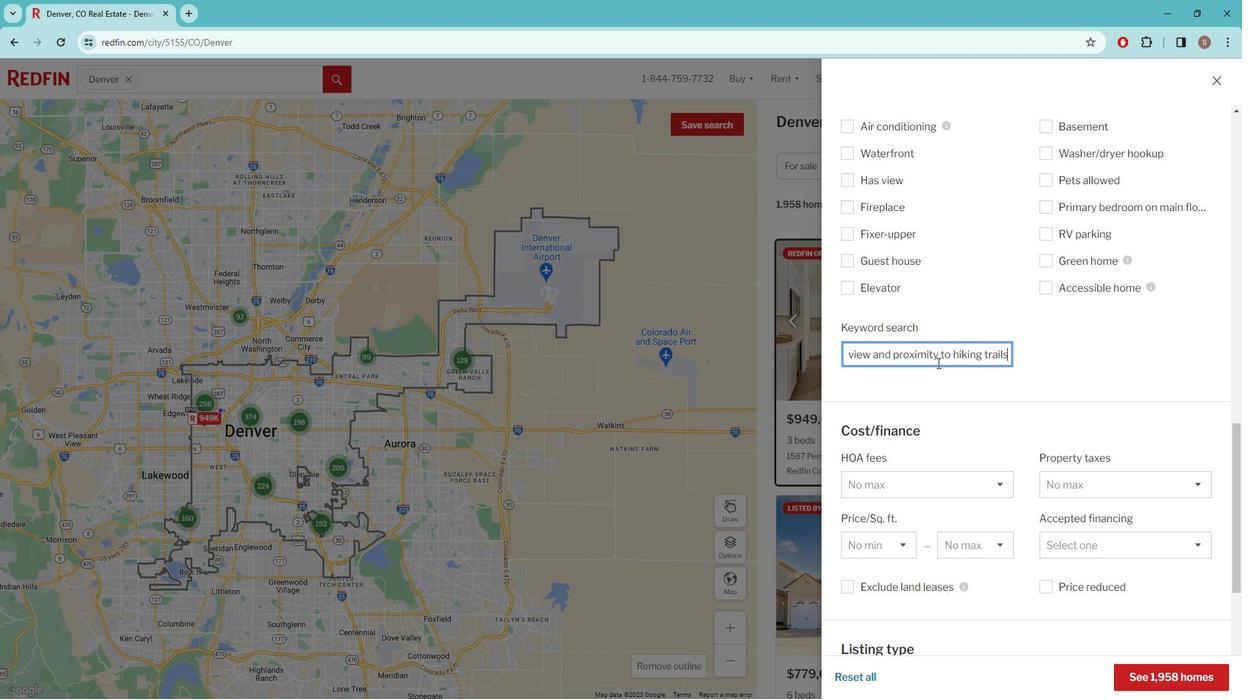 
Action: Mouse scrolled (945, 356) with delta (0, 0)
Screenshot: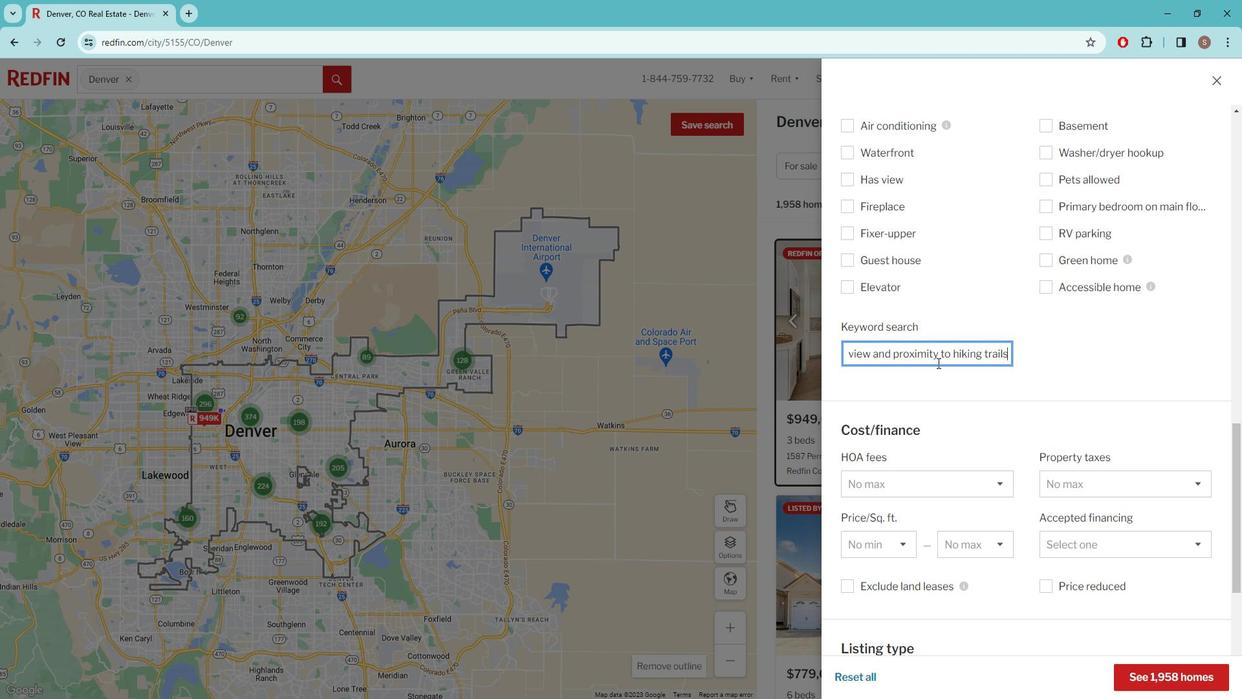 
Action: Mouse scrolled (945, 356) with delta (0, 0)
Screenshot: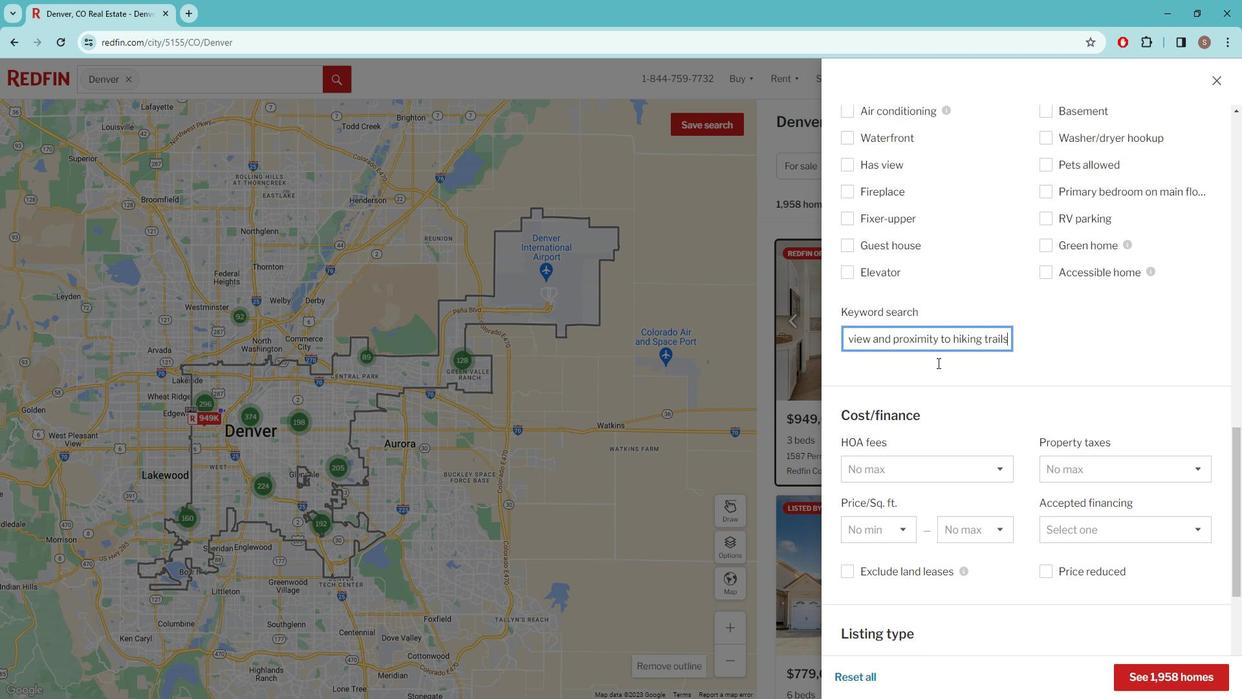 
Action: Mouse scrolled (945, 356) with delta (0, 0)
Screenshot: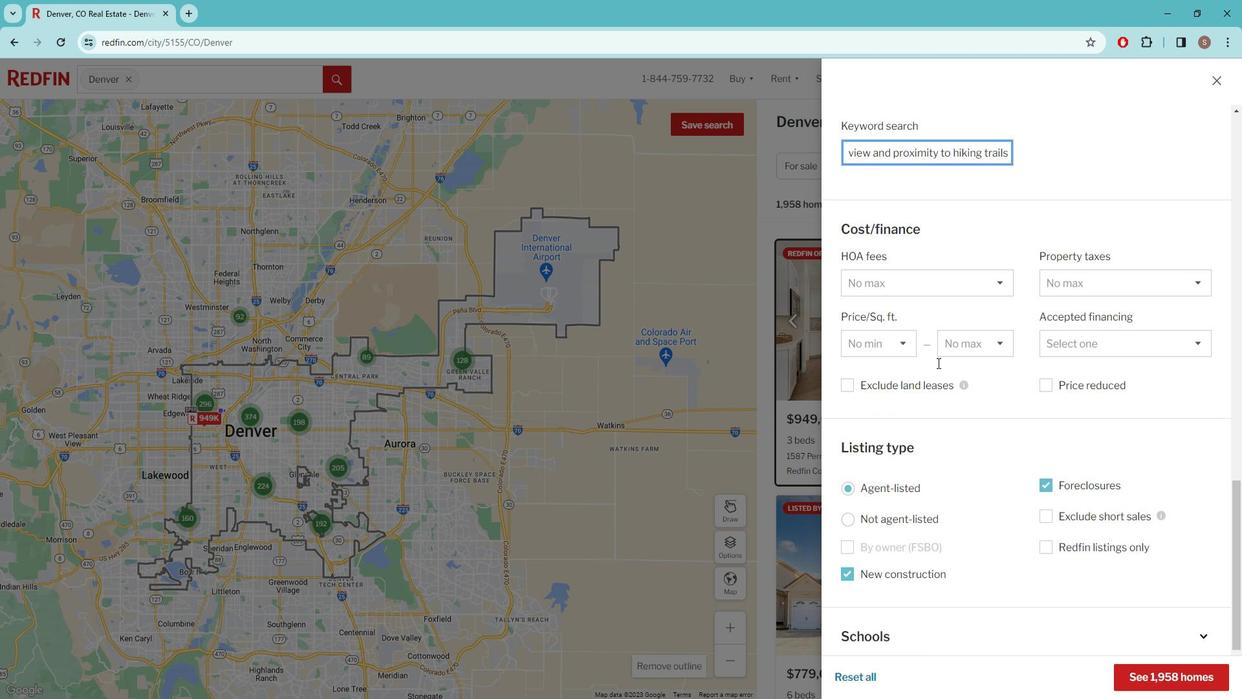 
Action: Mouse scrolled (945, 356) with delta (0, 0)
Screenshot: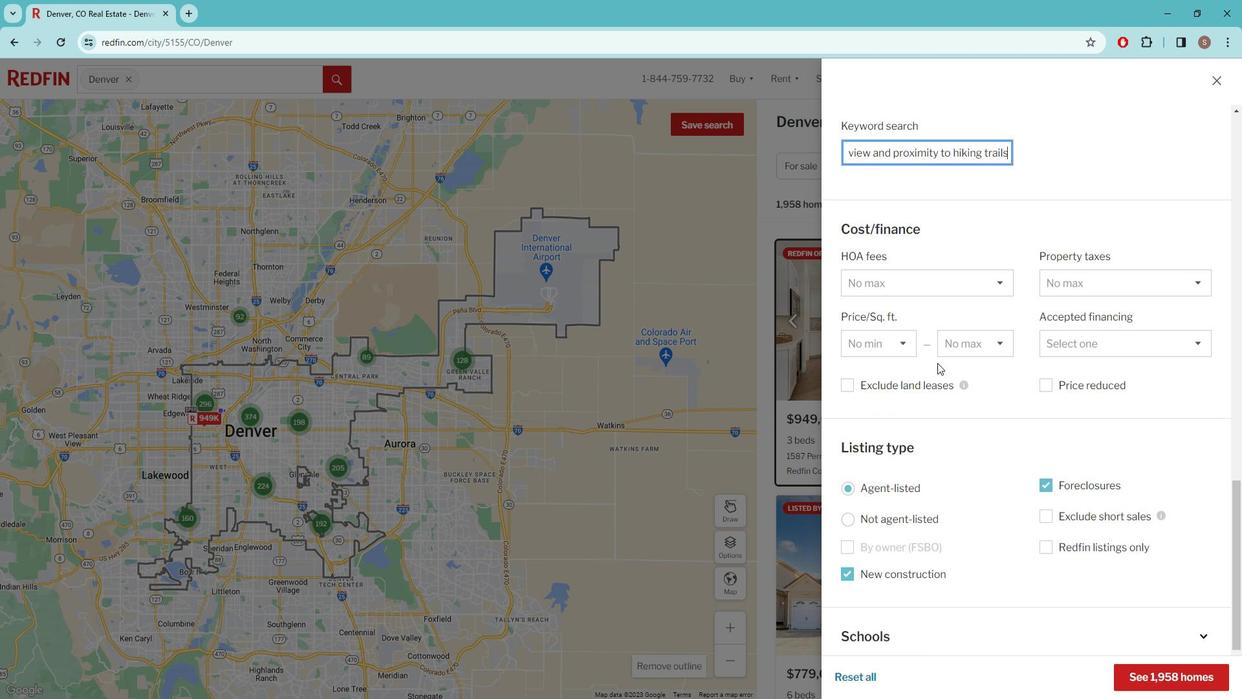 
Action: Mouse scrolled (945, 356) with delta (0, 0)
Screenshot: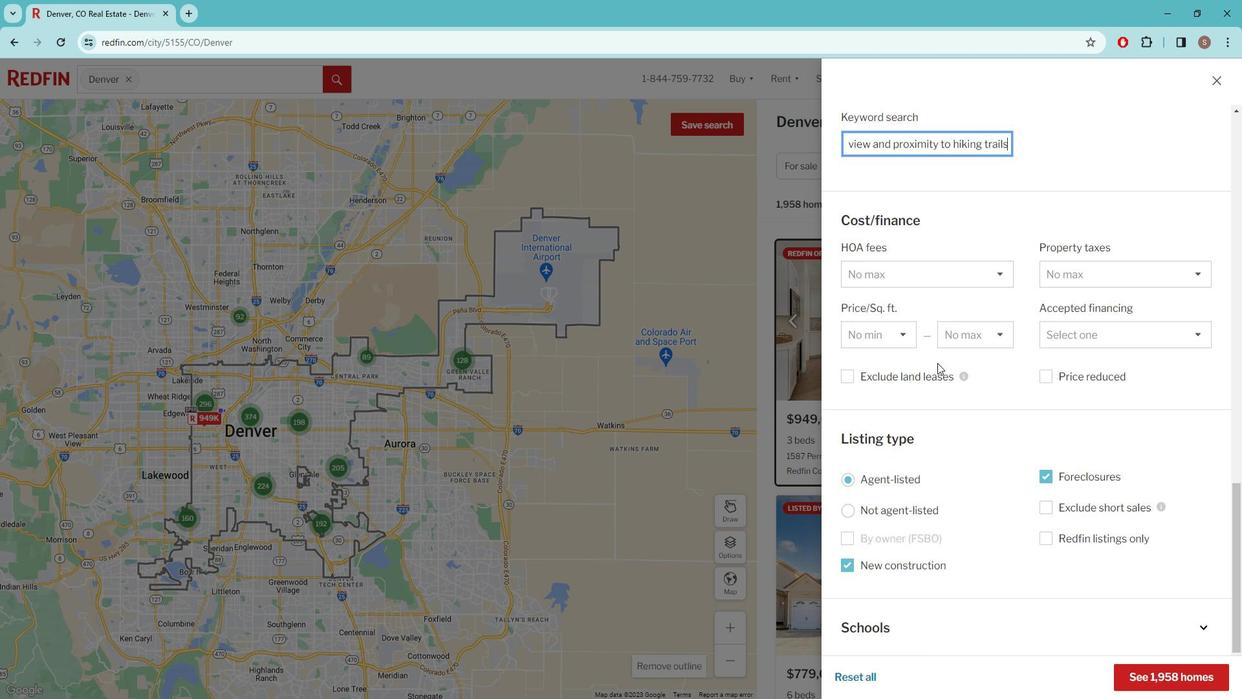 
Action: Mouse scrolled (945, 356) with delta (0, 0)
Screenshot: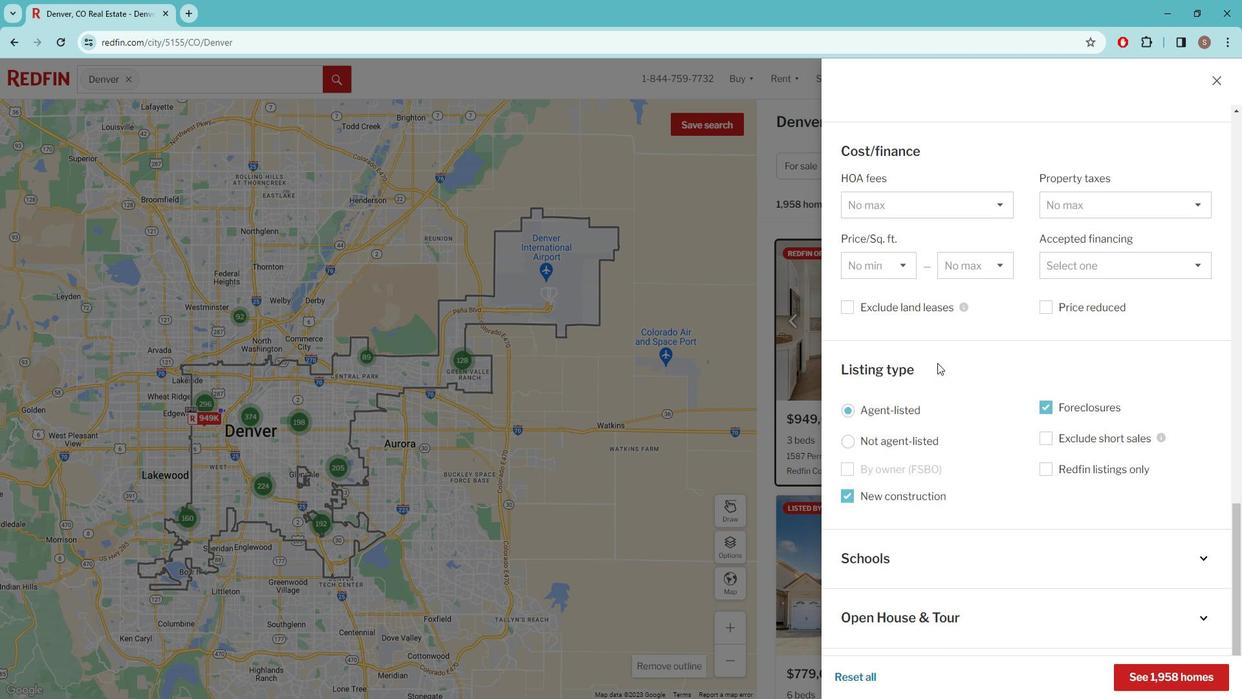 
Action: Mouse scrolled (945, 356) with delta (0, 0)
Screenshot: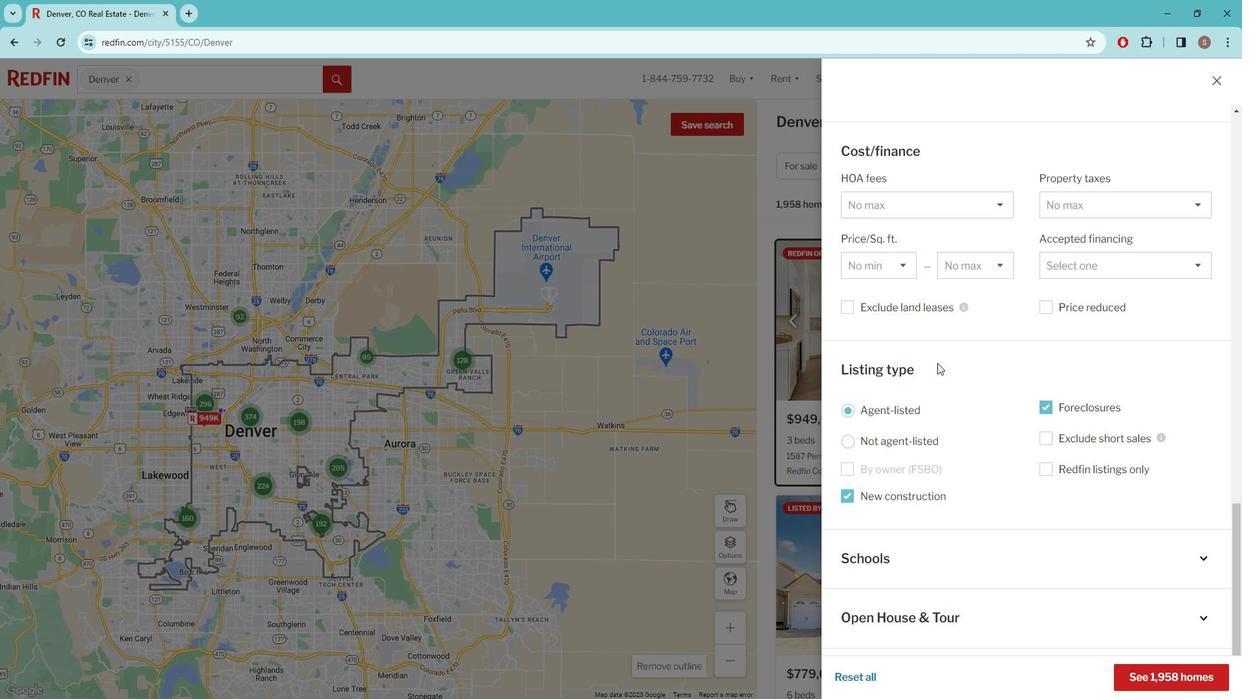 
Action: Mouse moved to (1162, 655)
Screenshot: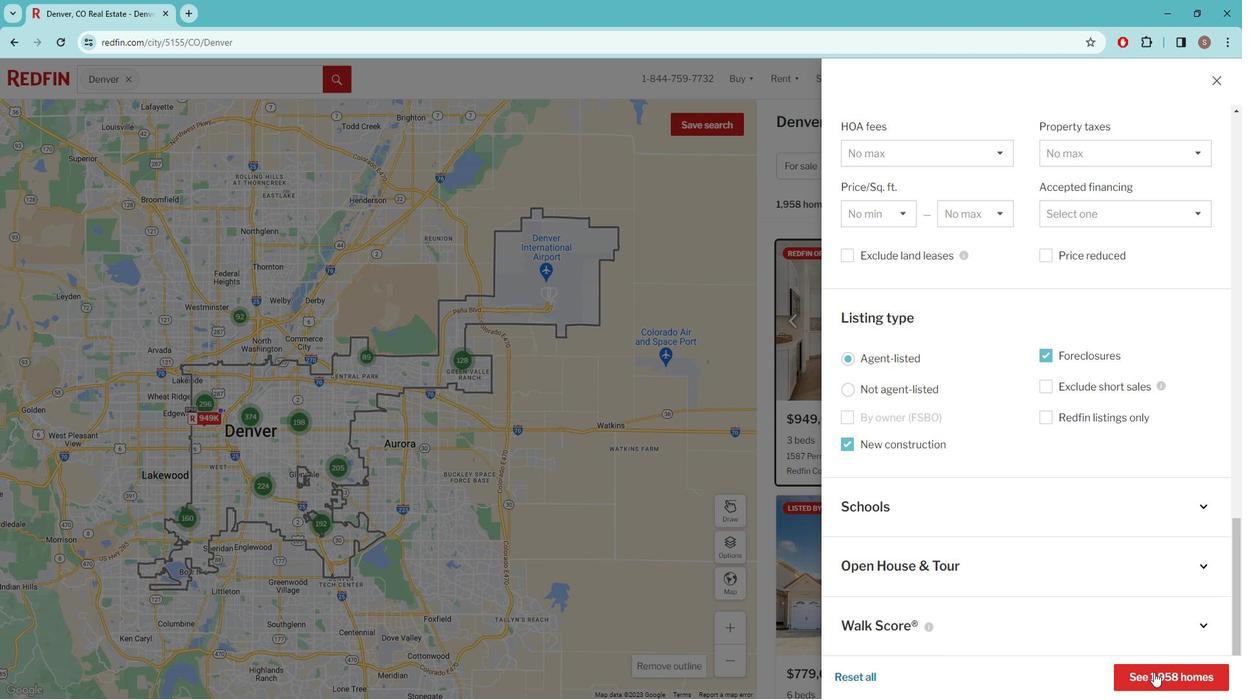 
Action: Mouse pressed left at (1162, 655)
Screenshot: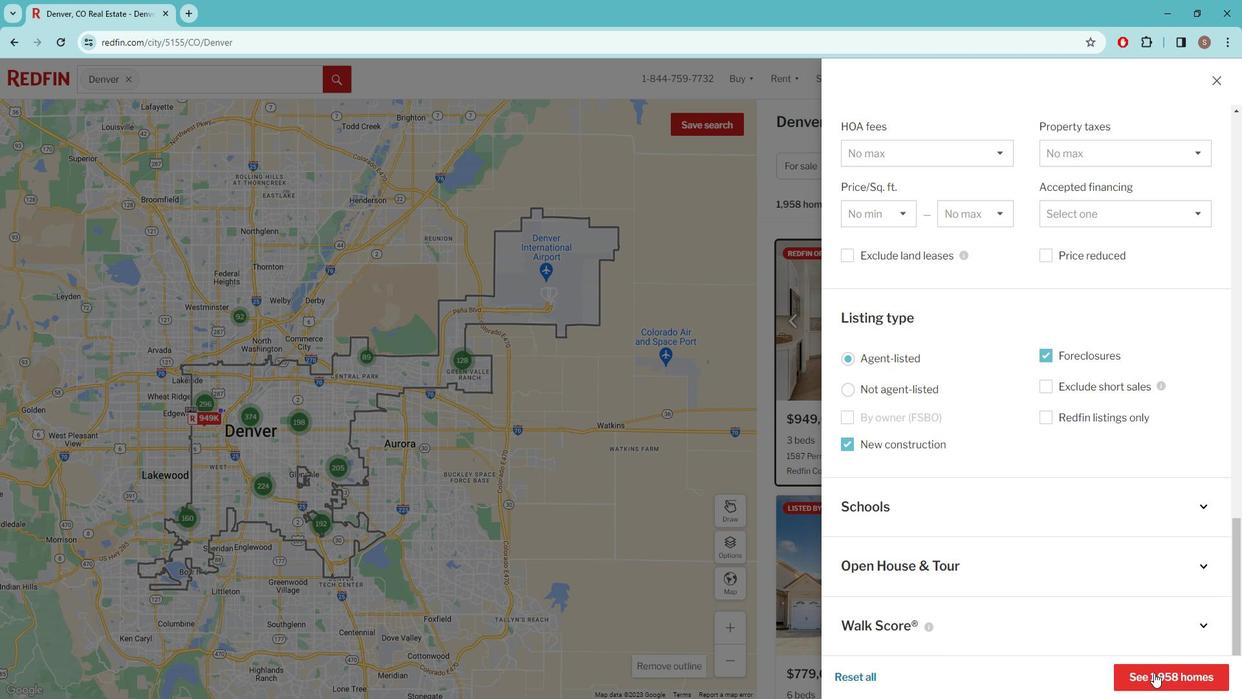 
Action: Mouse moved to (871, 417)
Screenshot: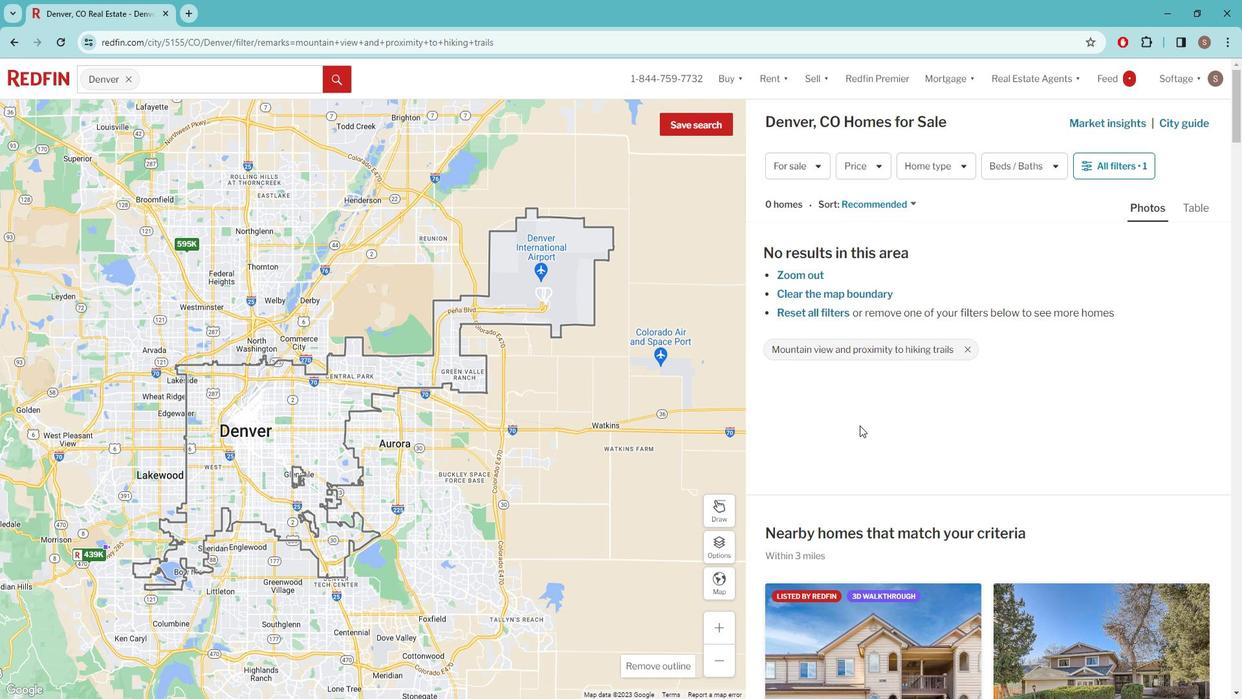 
